 Task: Search one way flight ticket for 2 adults, 2 children, 2 infants in seat in first from Kenai: Kenai Municipal Airport to South Bend: South Bend International Airport on 8-6-2023. Choice of flights is Spirit. Number of bags: 1 checked bag. Price is upto 81000. Outbound departure time preference is 7:30.
Action: Mouse moved to (307, 130)
Screenshot: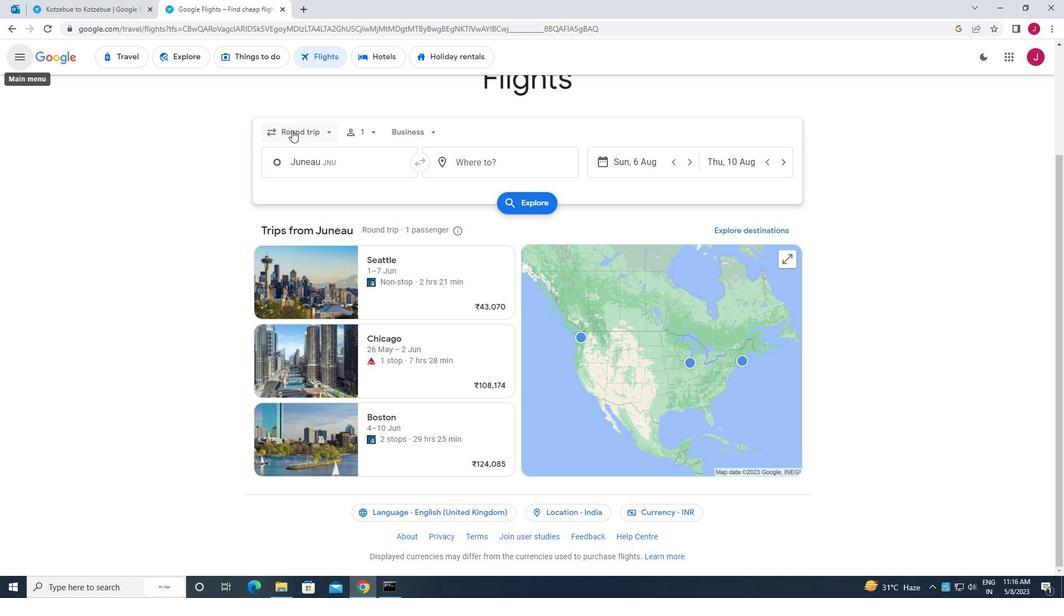 
Action: Mouse pressed left at (307, 130)
Screenshot: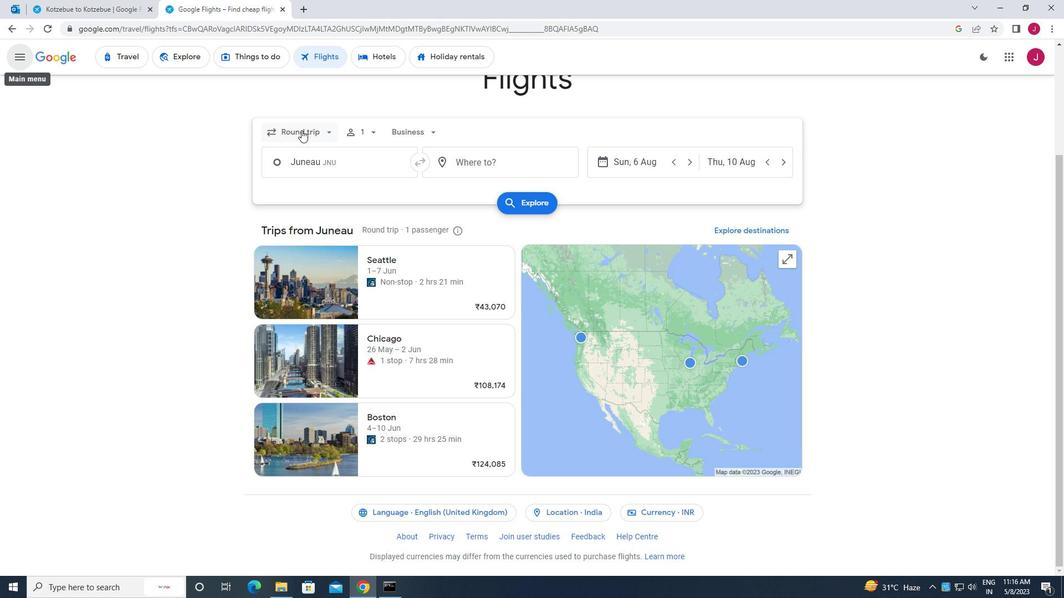 
Action: Mouse moved to (321, 180)
Screenshot: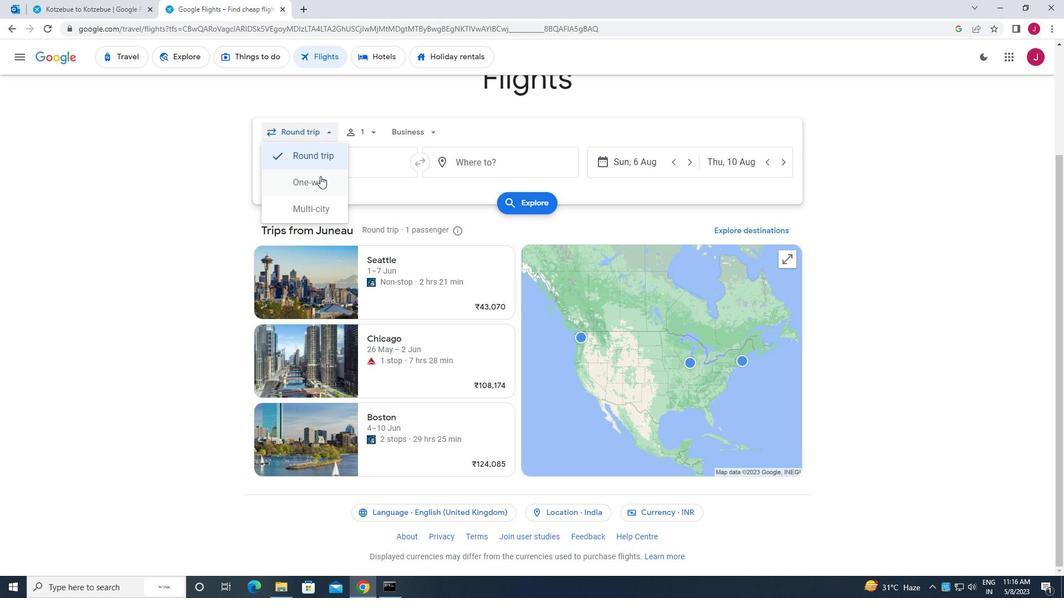 
Action: Mouse pressed left at (321, 180)
Screenshot: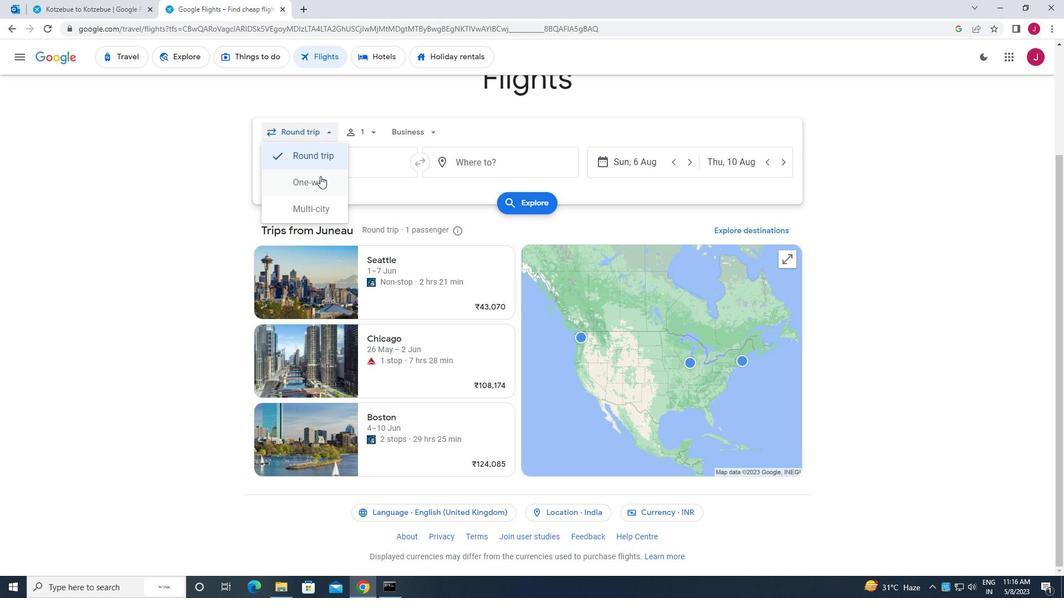 
Action: Mouse moved to (370, 129)
Screenshot: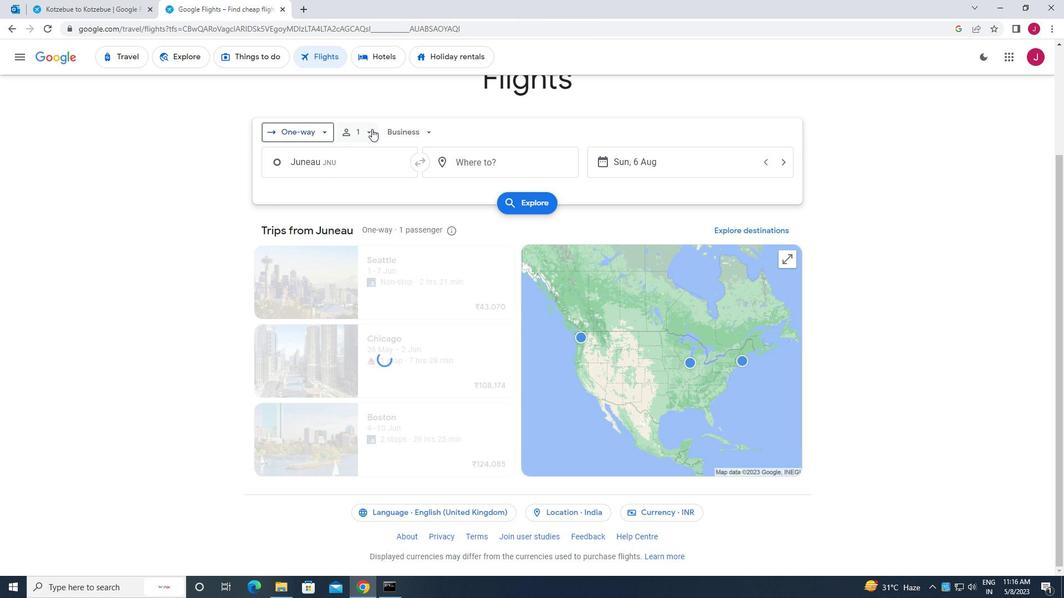 
Action: Mouse pressed left at (370, 129)
Screenshot: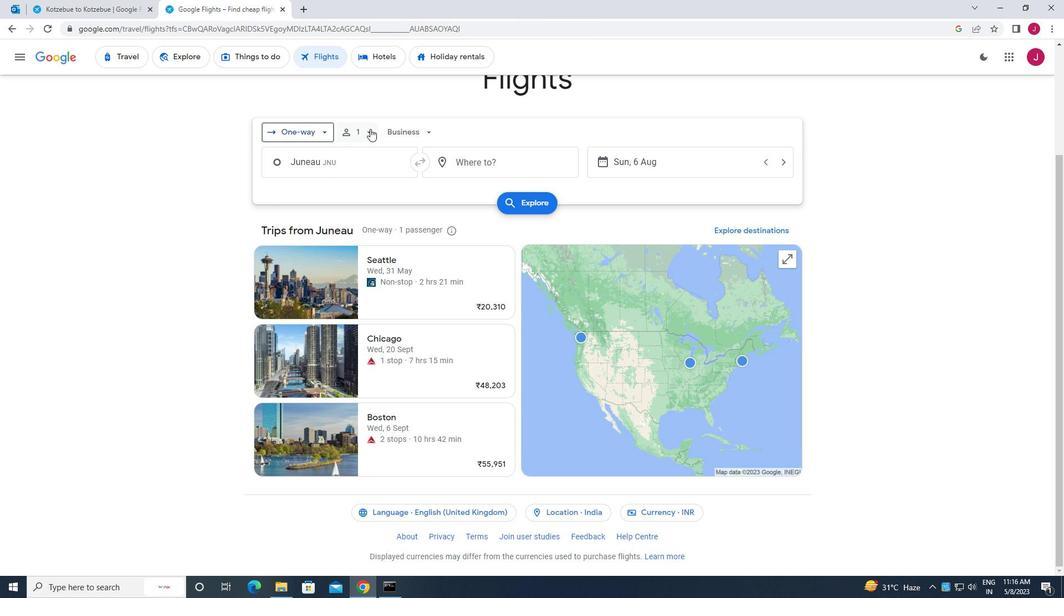 
Action: Mouse moved to (457, 159)
Screenshot: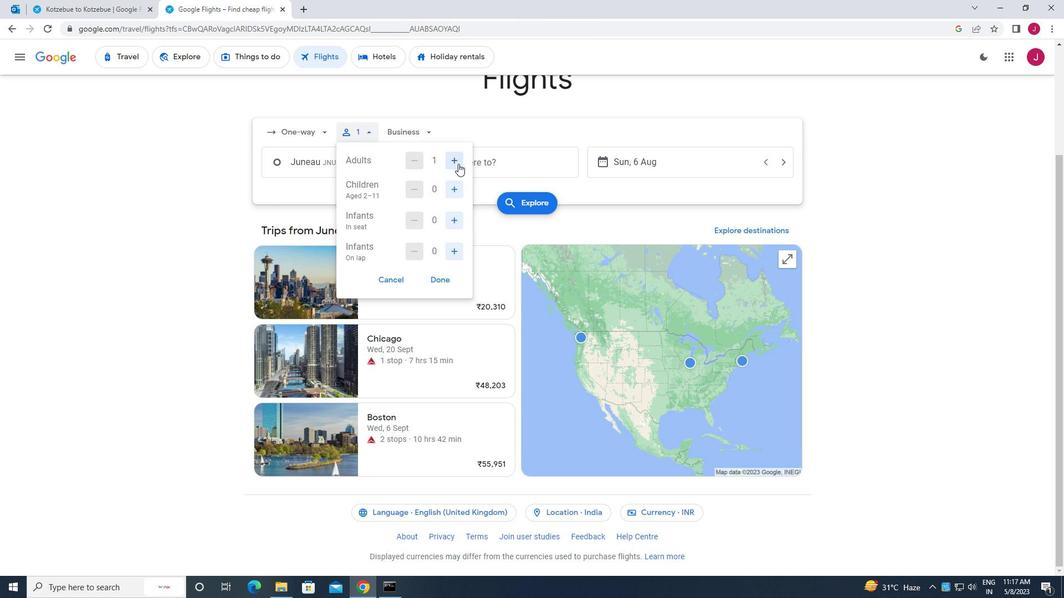 
Action: Mouse pressed left at (457, 159)
Screenshot: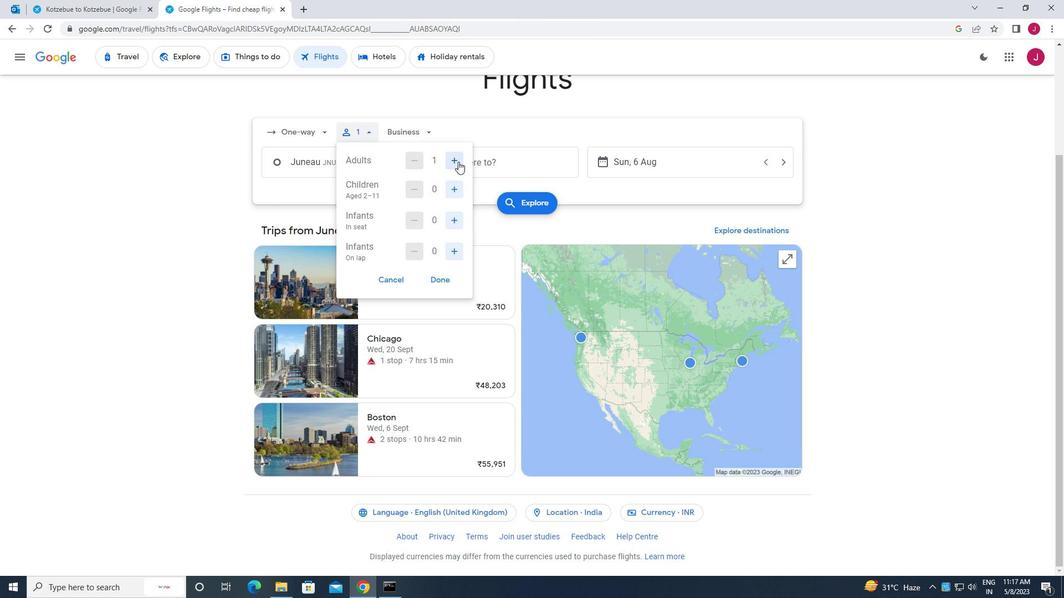 
Action: Mouse moved to (457, 190)
Screenshot: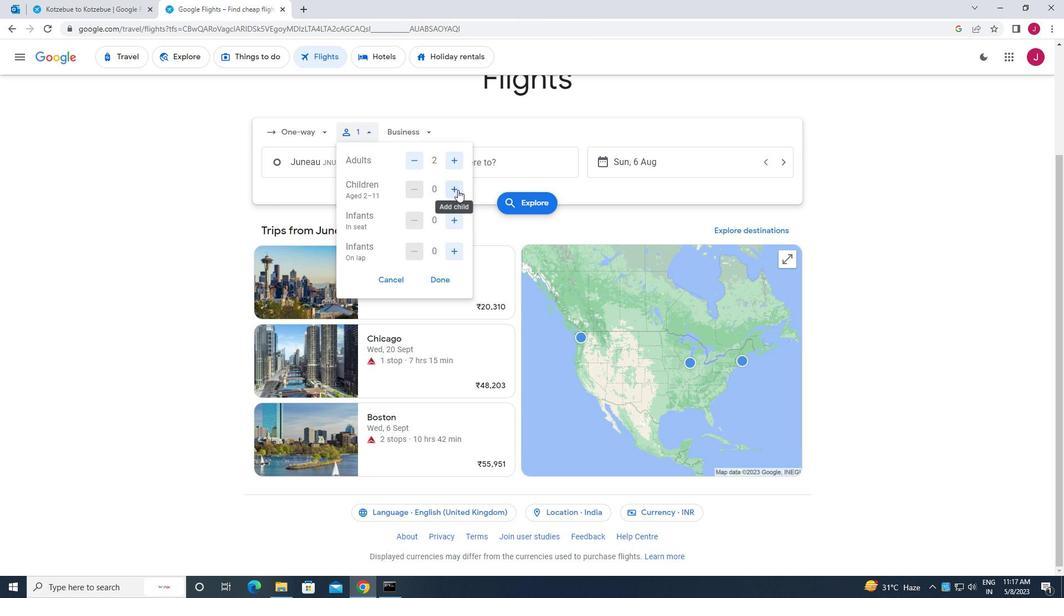 
Action: Mouse pressed left at (457, 190)
Screenshot: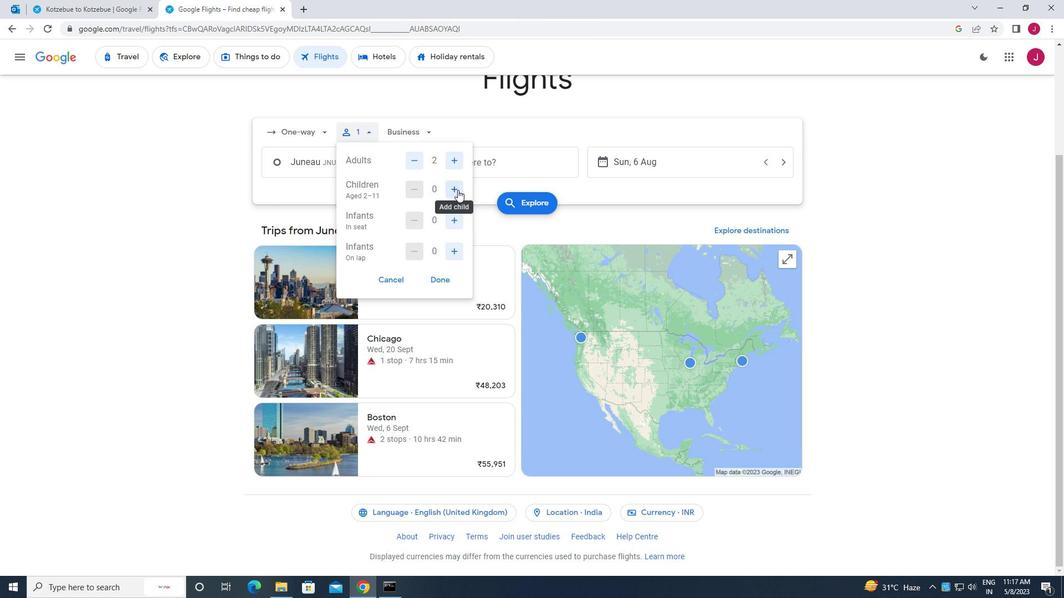 
Action: Mouse pressed left at (457, 190)
Screenshot: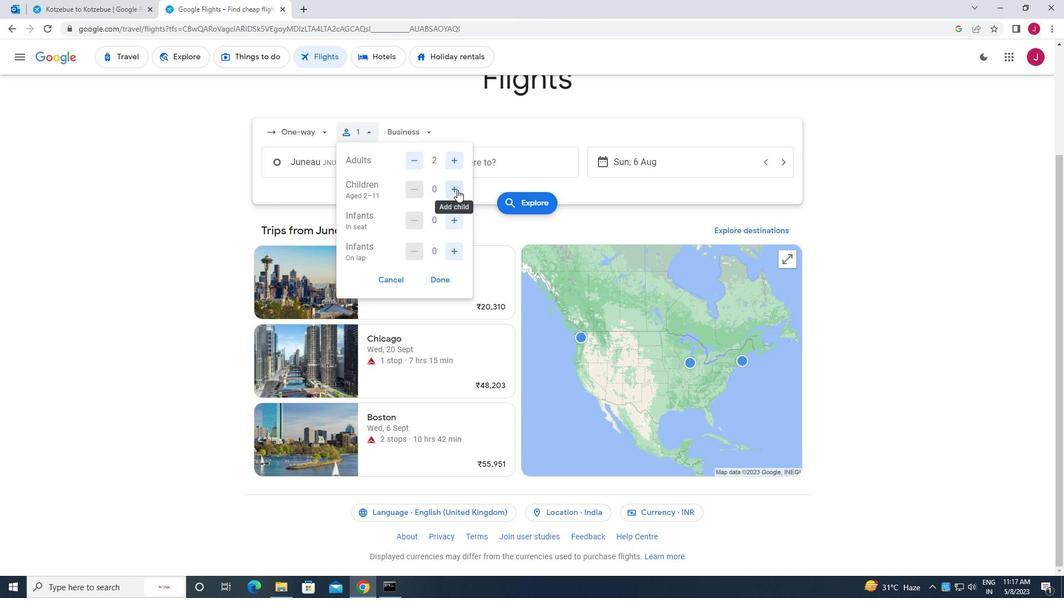 
Action: Mouse moved to (454, 220)
Screenshot: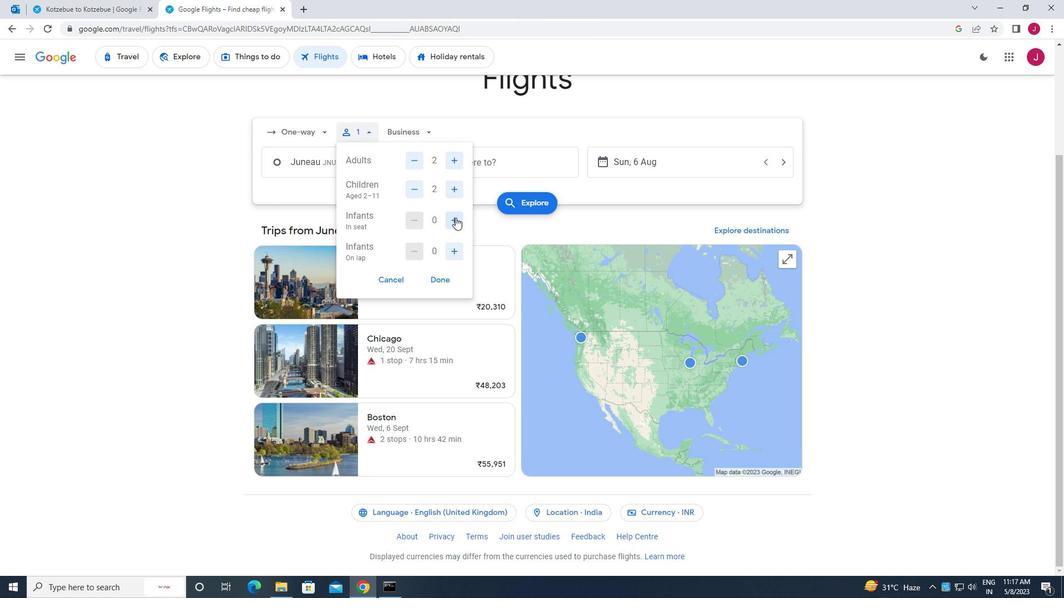
Action: Mouse pressed left at (454, 220)
Screenshot: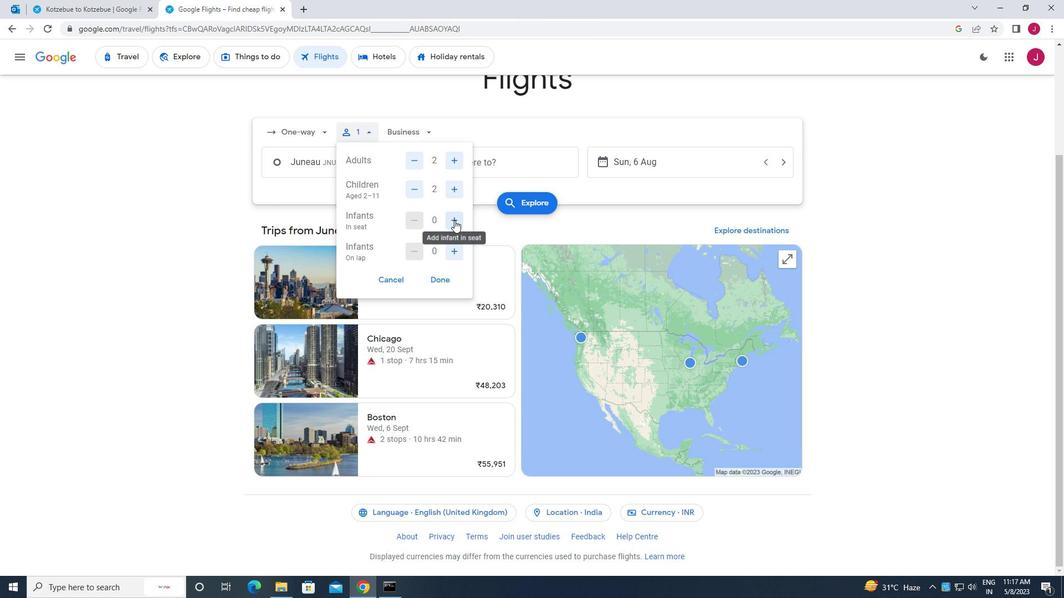 
Action: Mouse pressed left at (454, 220)
Screenshot: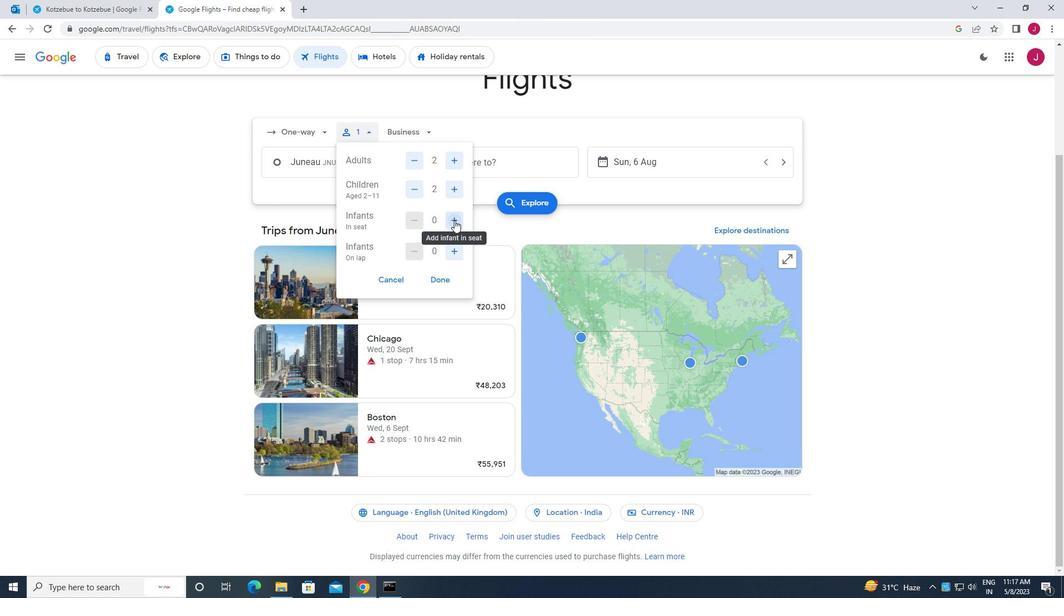 
Action: Mouse moved to (441, 276)
Screenshot: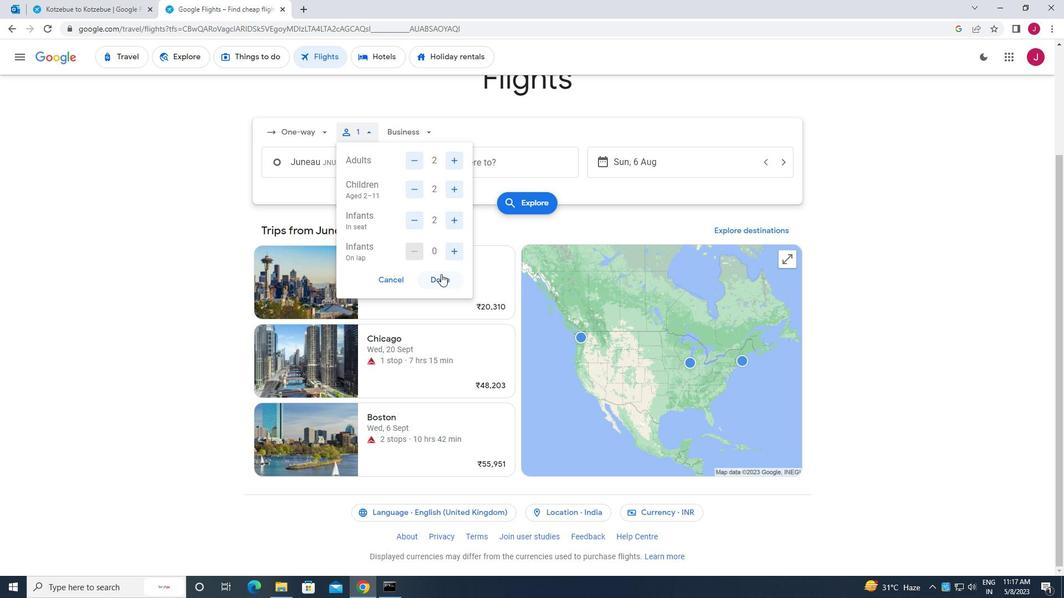 
Action: Mouse pressed left at (441, 276)
Screenshot: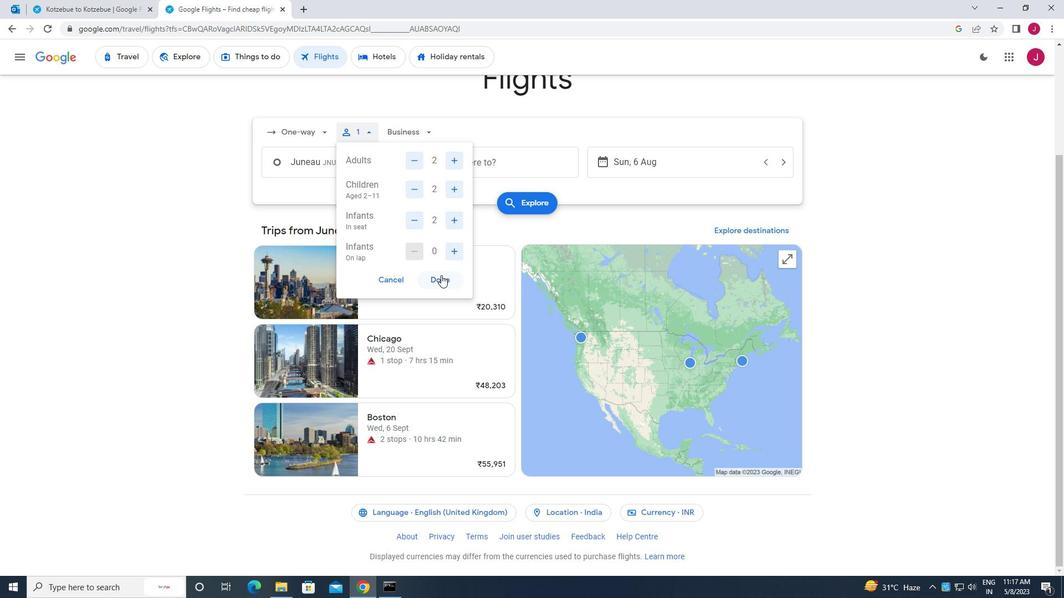 
Action: Mouse moved to (425, 131)
Screenshot: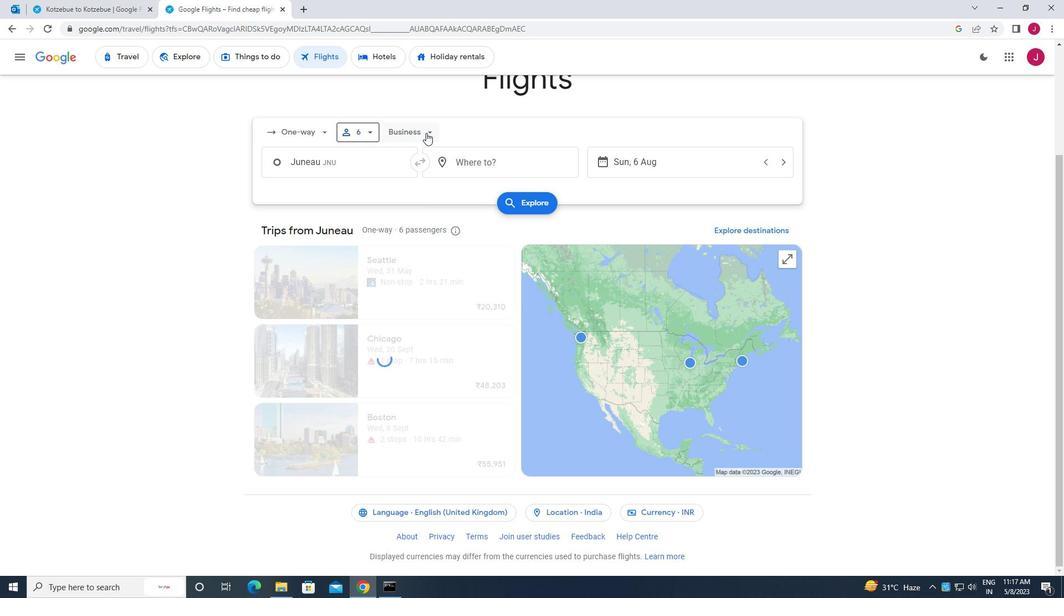 
Action: Mouse pressed left at (425, 131)
Screenshot: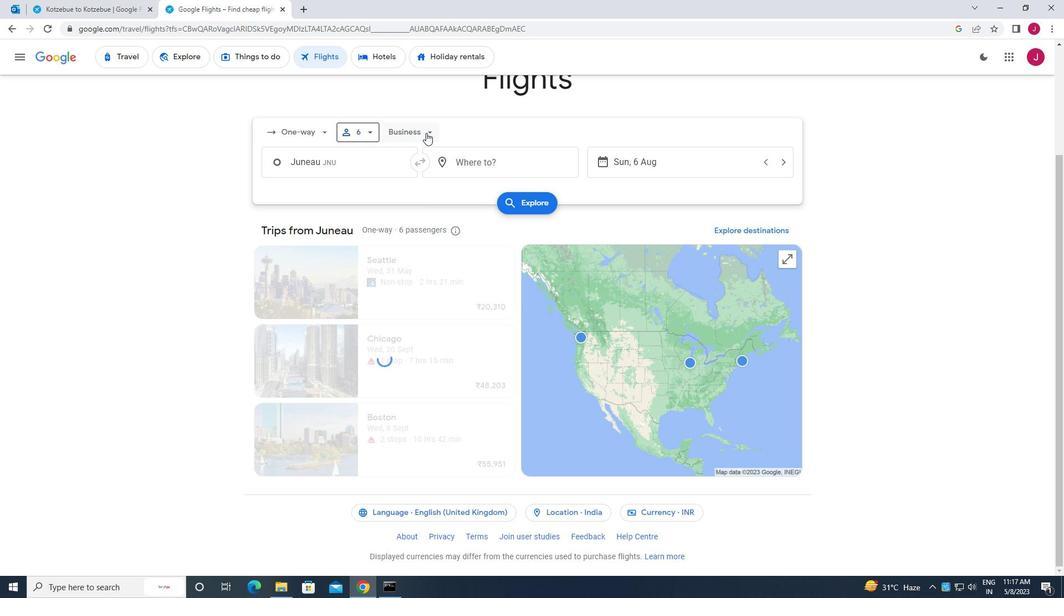 
Action: Mouse moved to (431, 233)
Screenshot: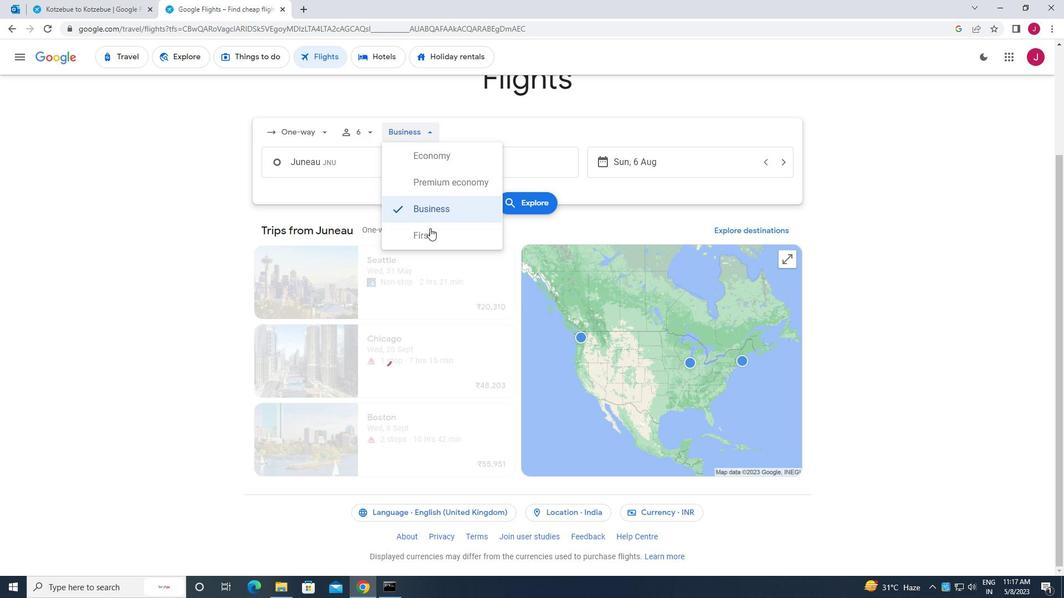 
Action: Mouse pressed left at (431, 233)
Screenshot: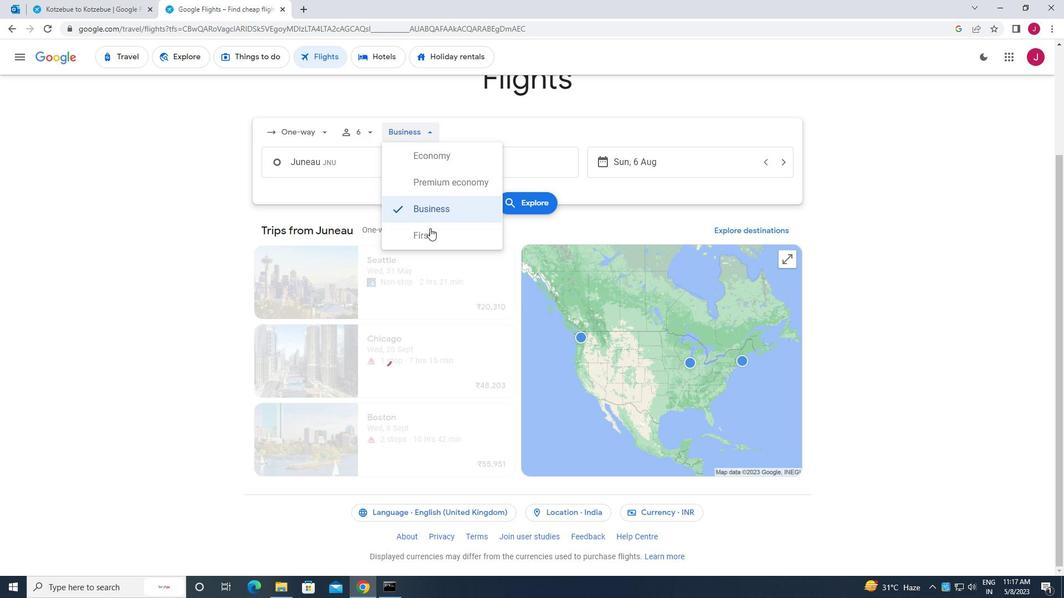 
Action: Mouse moved to (362, 168)
Screenshot: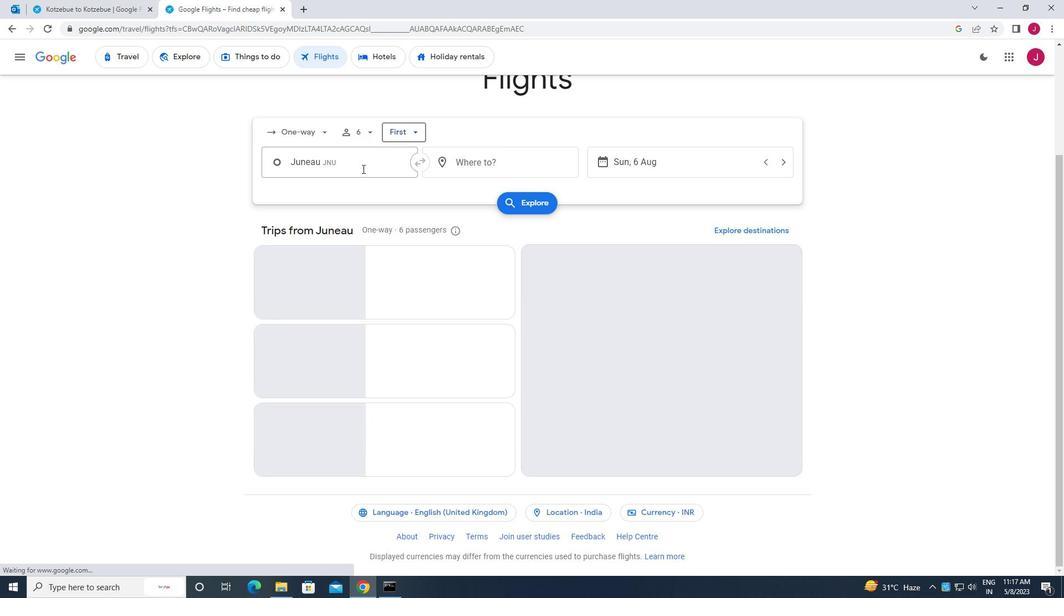 
Action: Mouse pressed left at (362, 168)
Screenshot: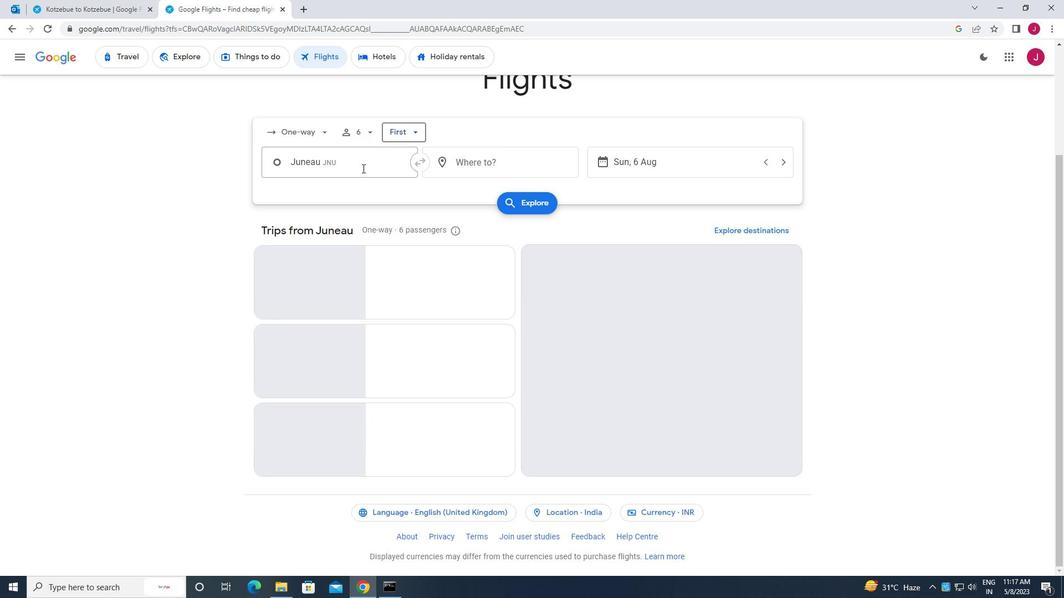 
Action: Mouse moved to (474, 580)
Screenshot: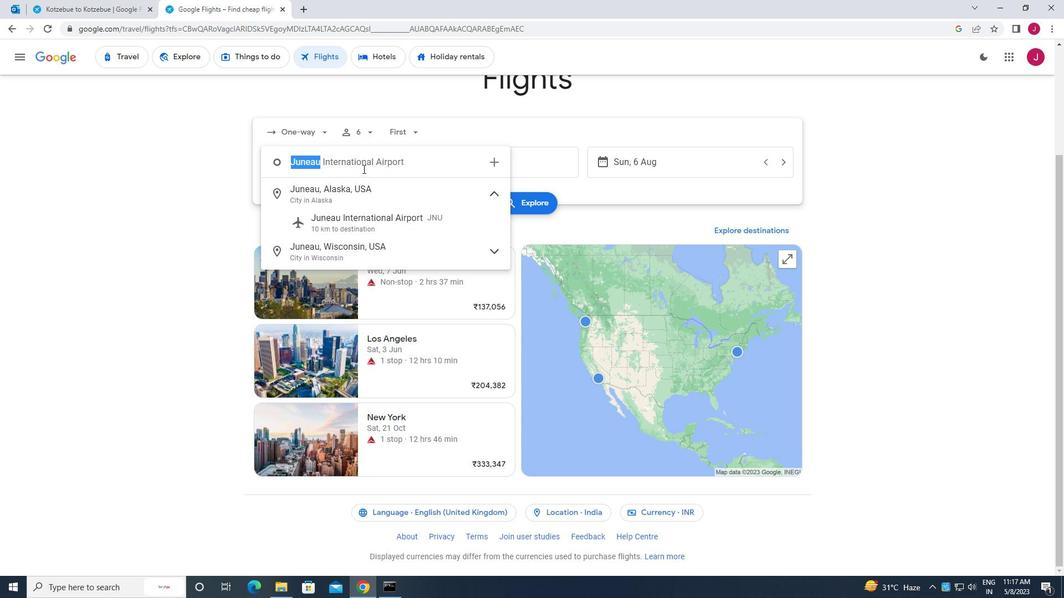 
Action: Key pressed kenai
Screenshot: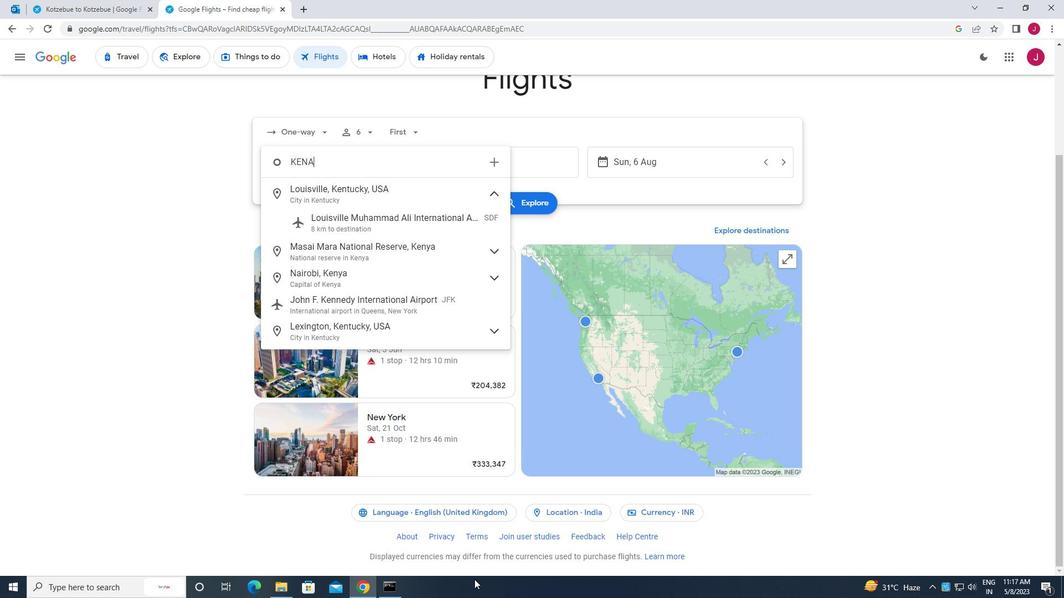 
Action: Mouse moved to (400, 255)
Screenshot: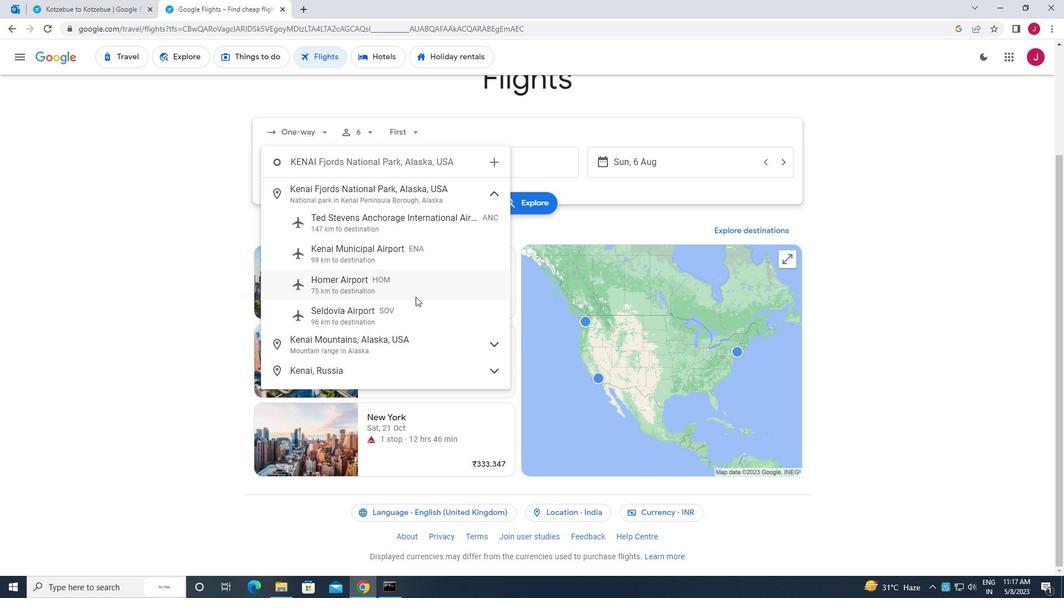 
Action: Mouse pressed left at (400, 255)
Screenshot: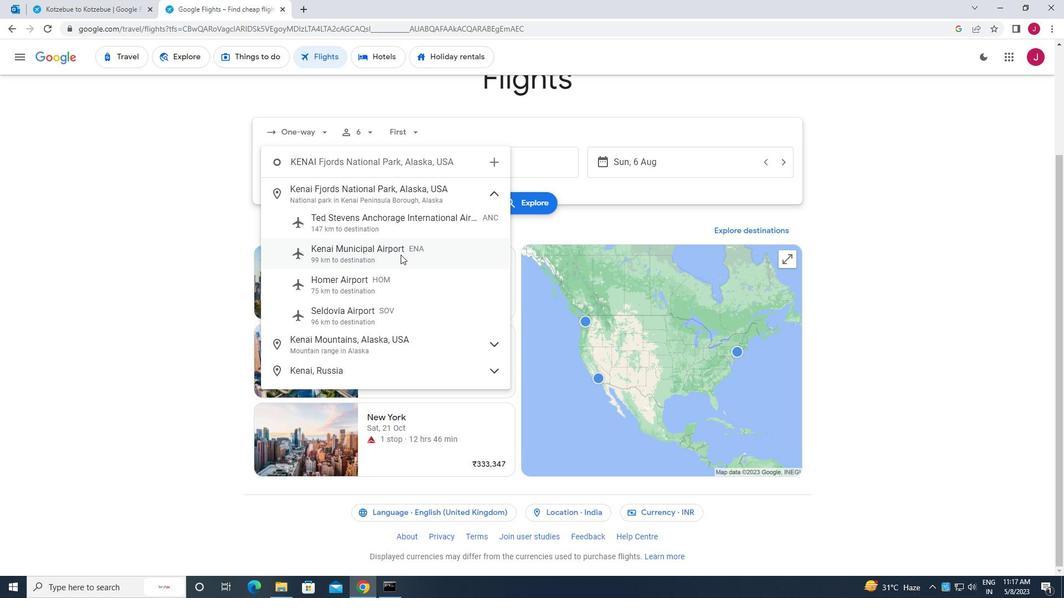 
Action: Mouse moved to (516, 159)
Screenshot: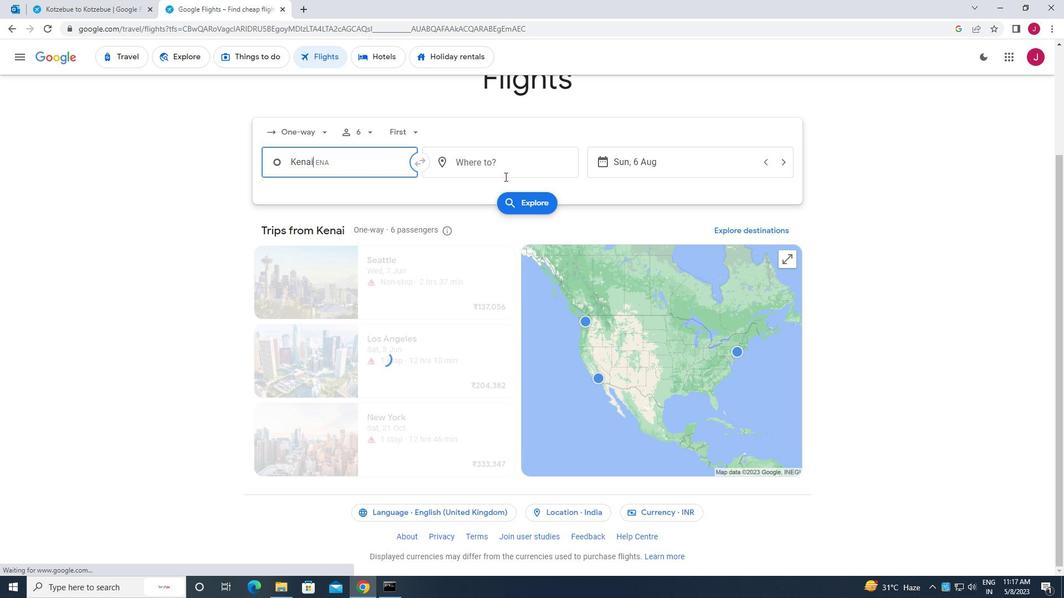 
Action: Mouse pressed left at (516, 159)
Screenshot: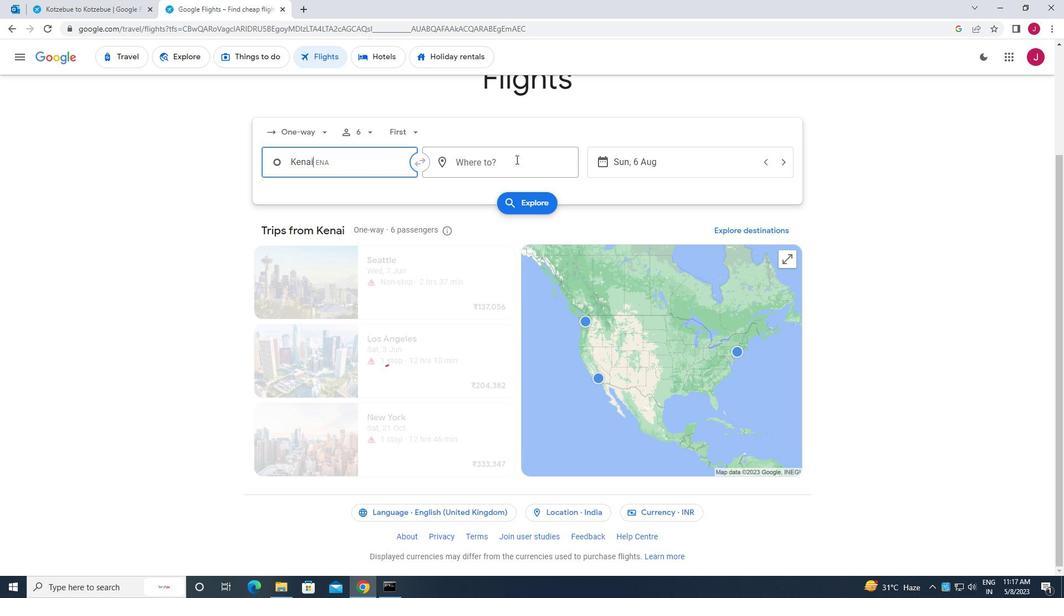 
Action: Mouse moved to (510, 161)
Screenshot: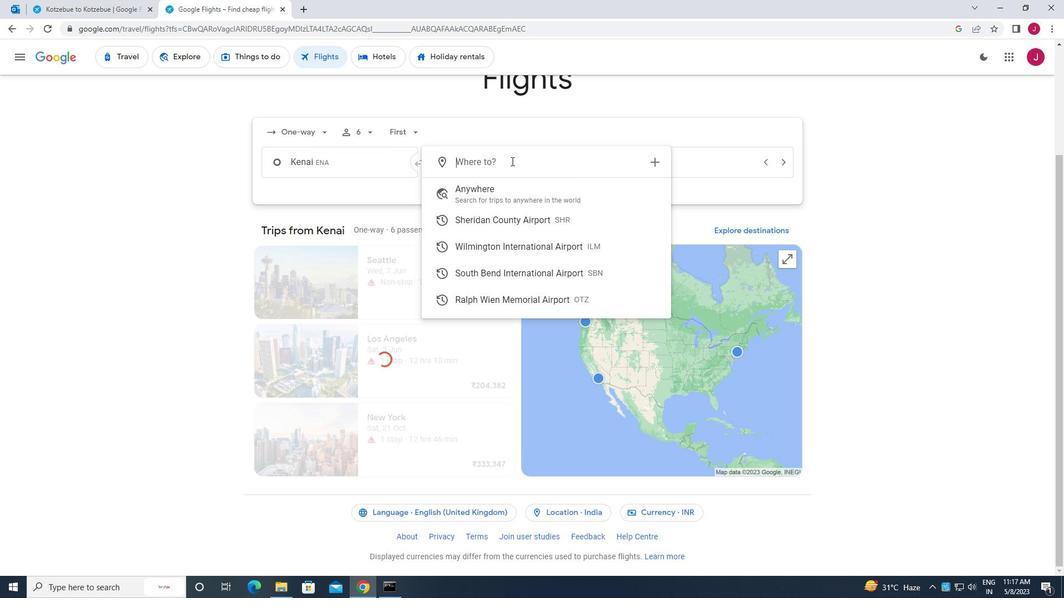 
Action: Key pressed south<Key.space>bend
Screenshot: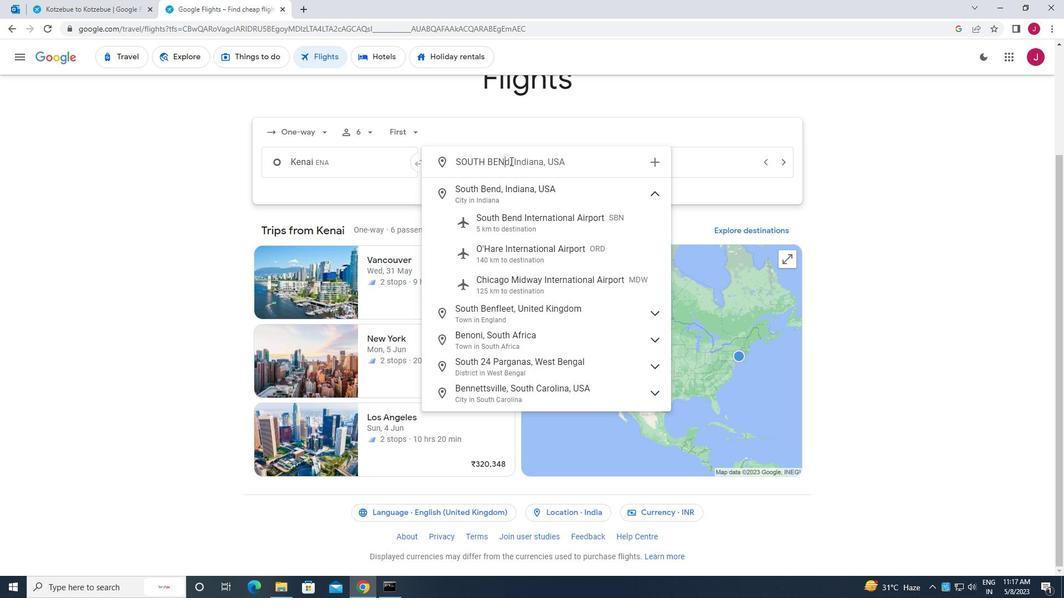 
Action: Mouse moved to (553, 220)
Screenshot: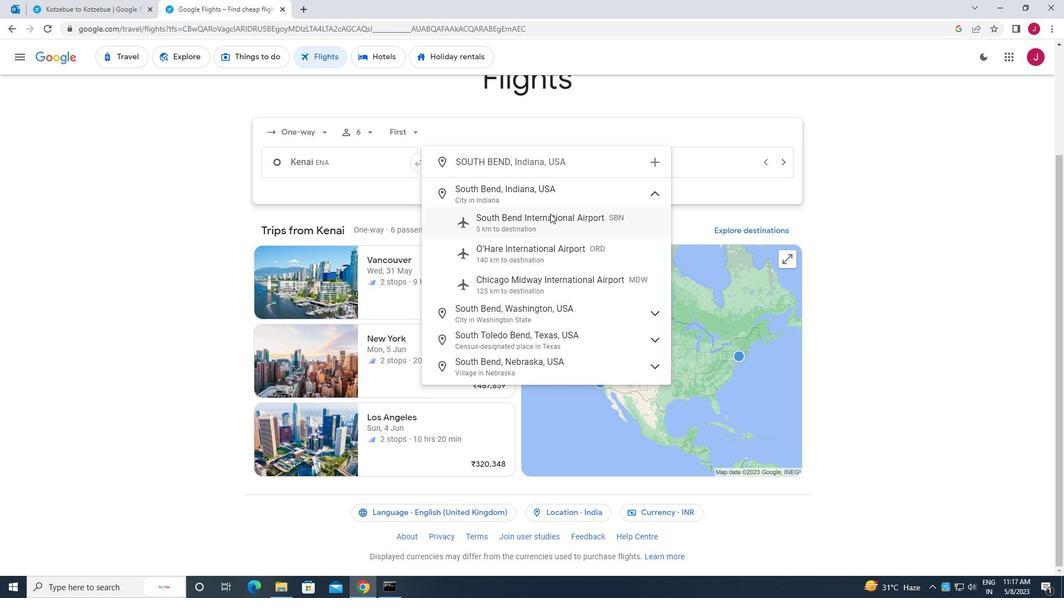 
Action: Mouse pressed left at (553, 220)
Screenshot: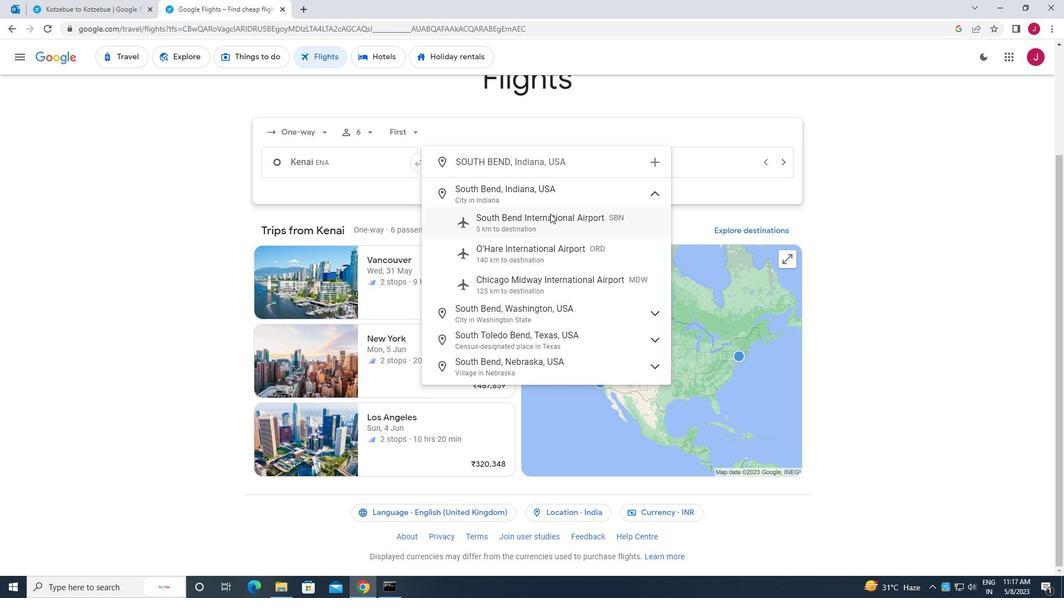 
Action: Mouse moved to (663, 161)
Screenshot: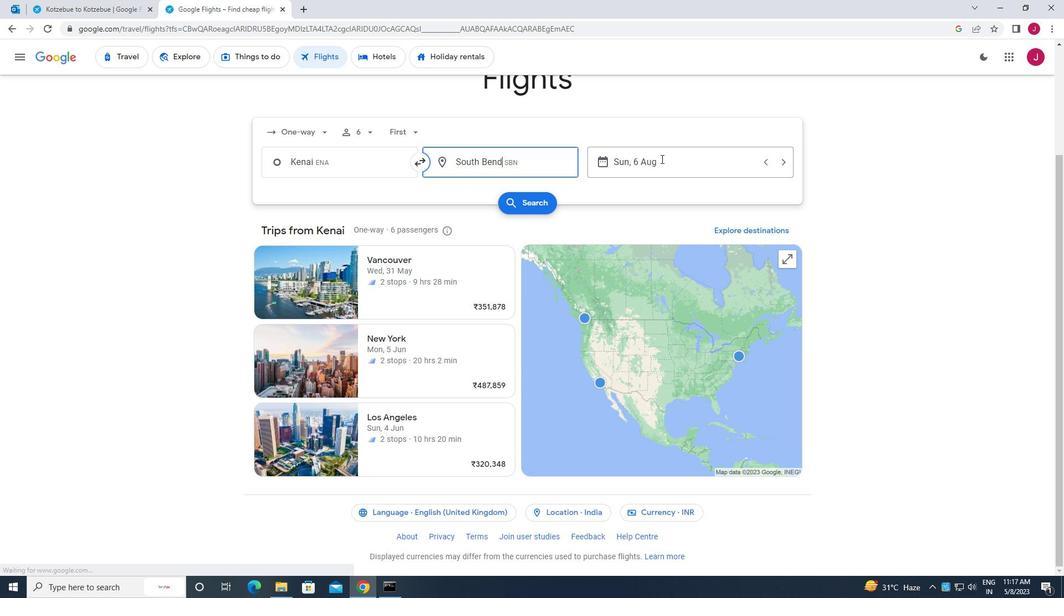 
Action: Mouse pressed left at (663, 161)
Screenshot: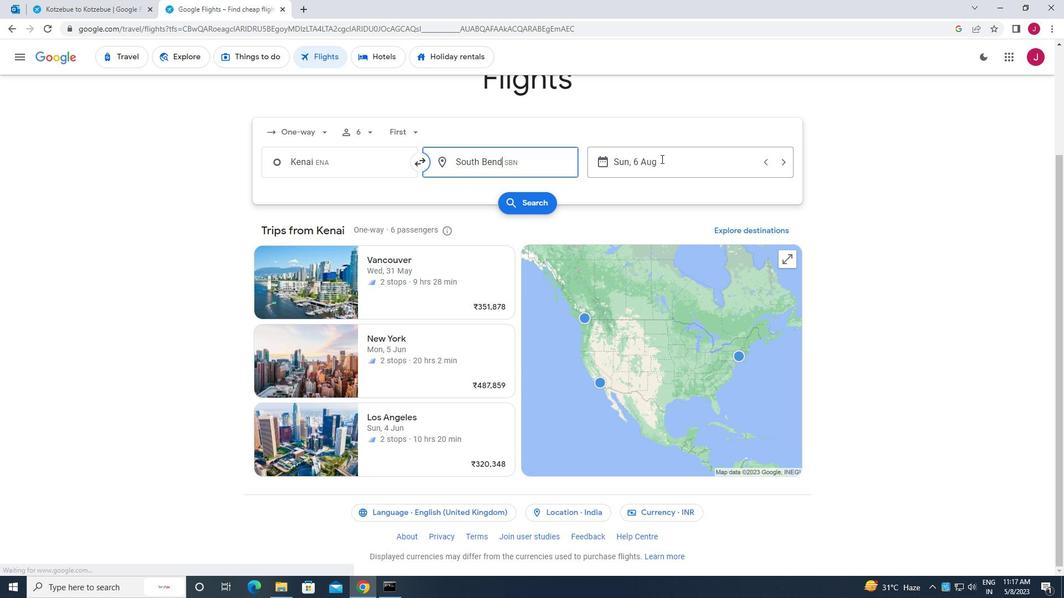 
Action: Mouse moved to (405, 284)
Screenshot: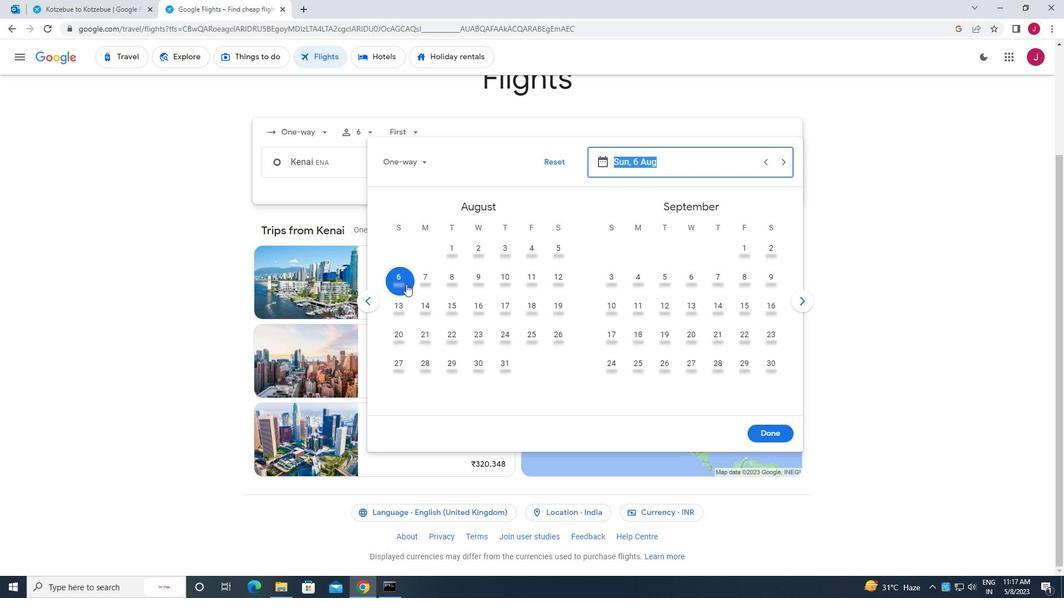 
Action: Mouse pressed left at (405, 284)
Screenshot: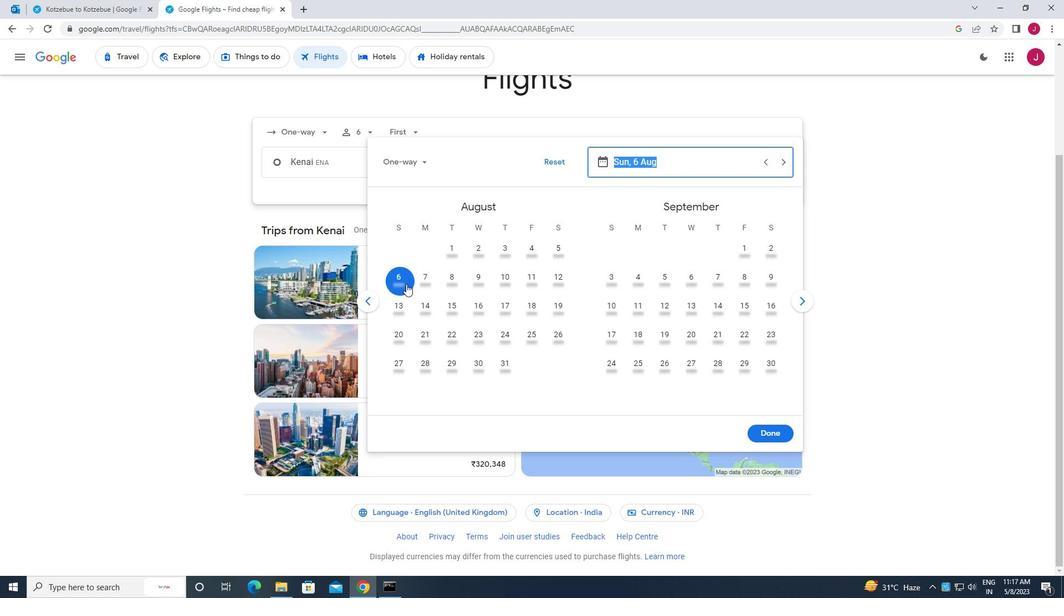 
Action: Mouse moved to (771, 431)
Screenshot: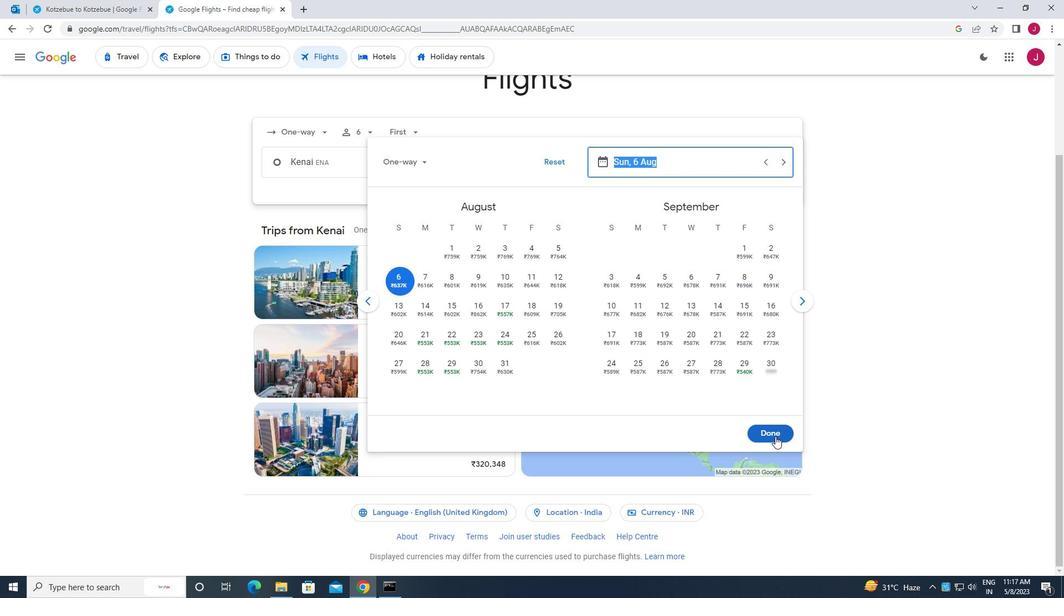 
Action: Mouse pressed left at (771, 431)
Screenshot: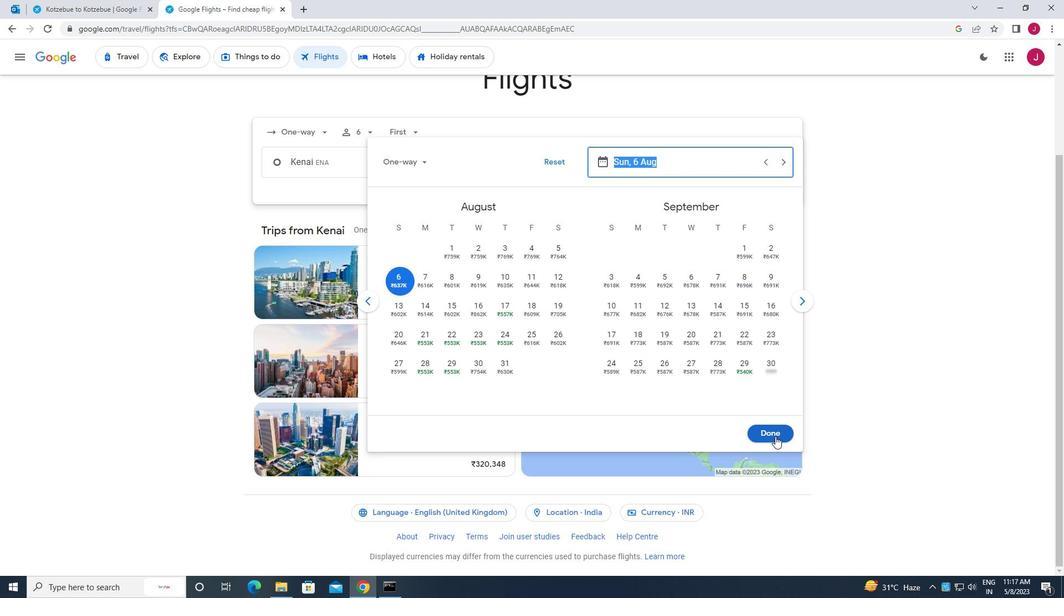 
Action: Mouse moved to (534, 200)
Screenshot: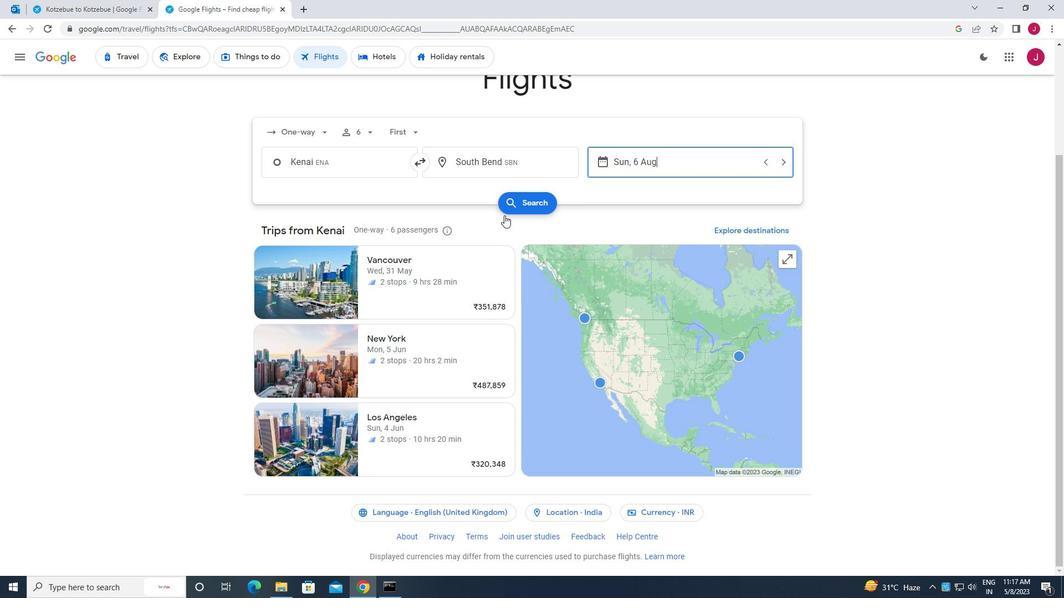 
Action: Mouse pressed left at (534, 200)
Screenshot: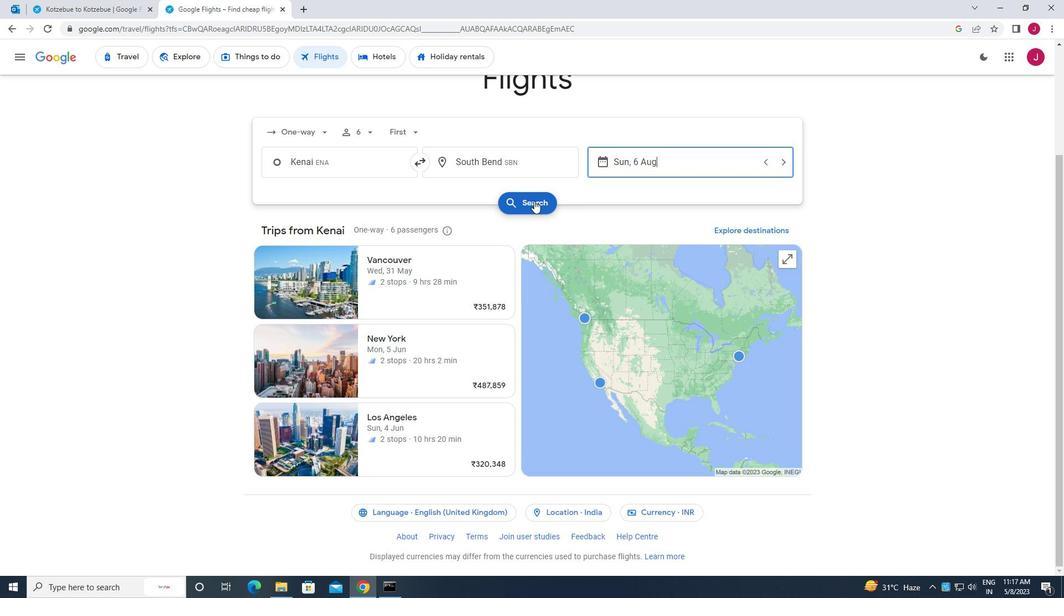 
Action: Mouse moved to (292, 155)
Screenshot: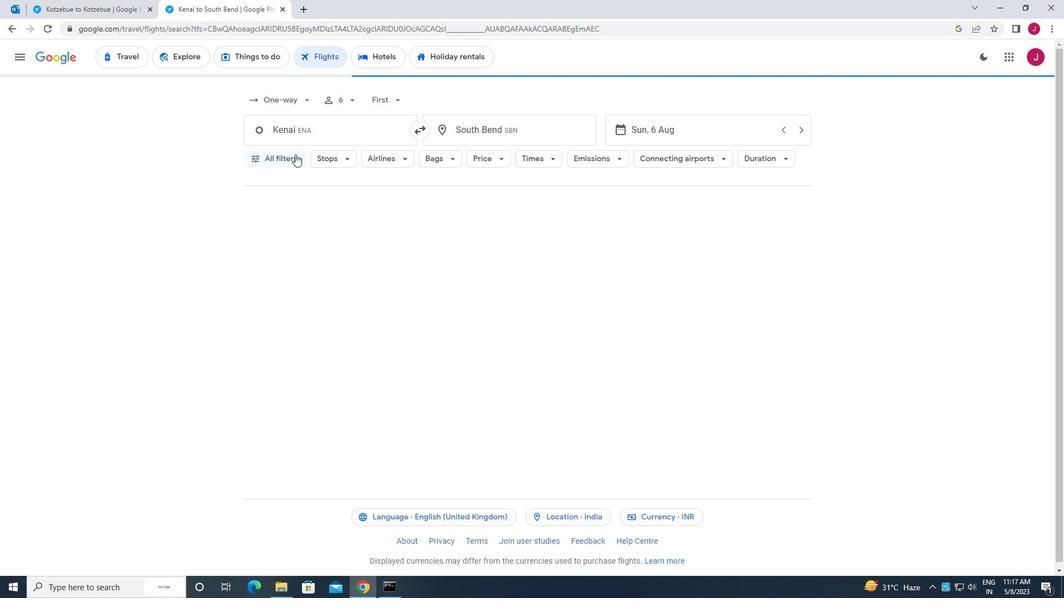 
Action: Mouse pressed left at (292, 155)
Screenshot: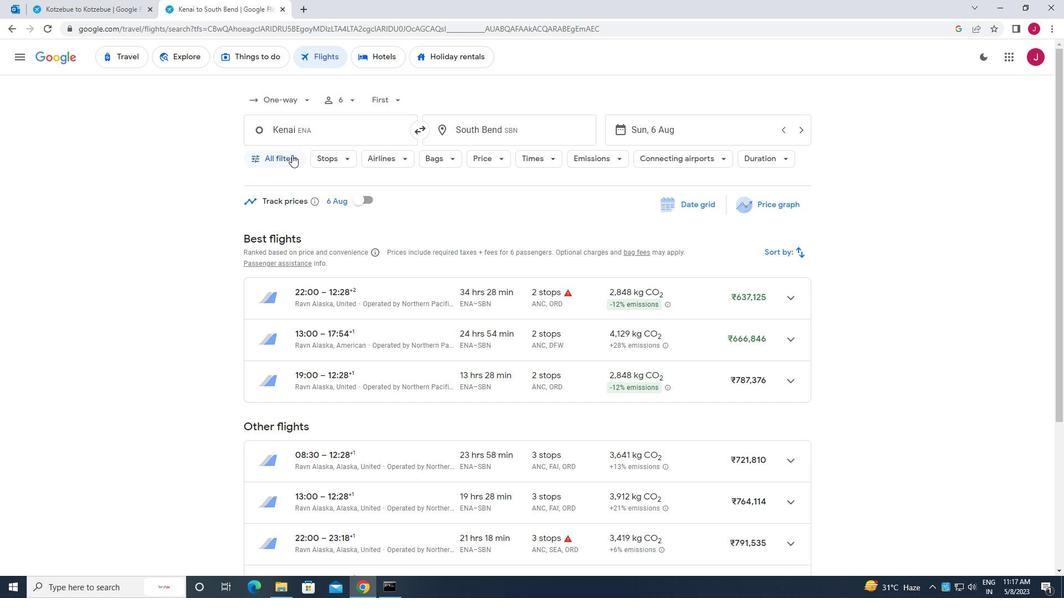 
Action: Mouse moved to (342, 224)
Screenshot: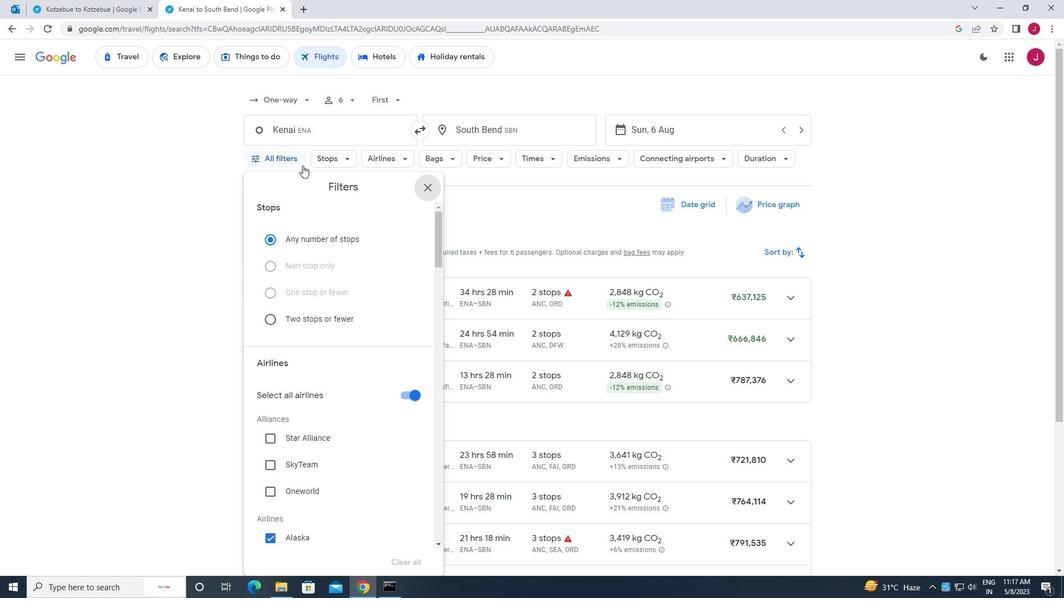 
Action: Mouse scrolled (342, 223) with delta (0, 0)
Screenshot: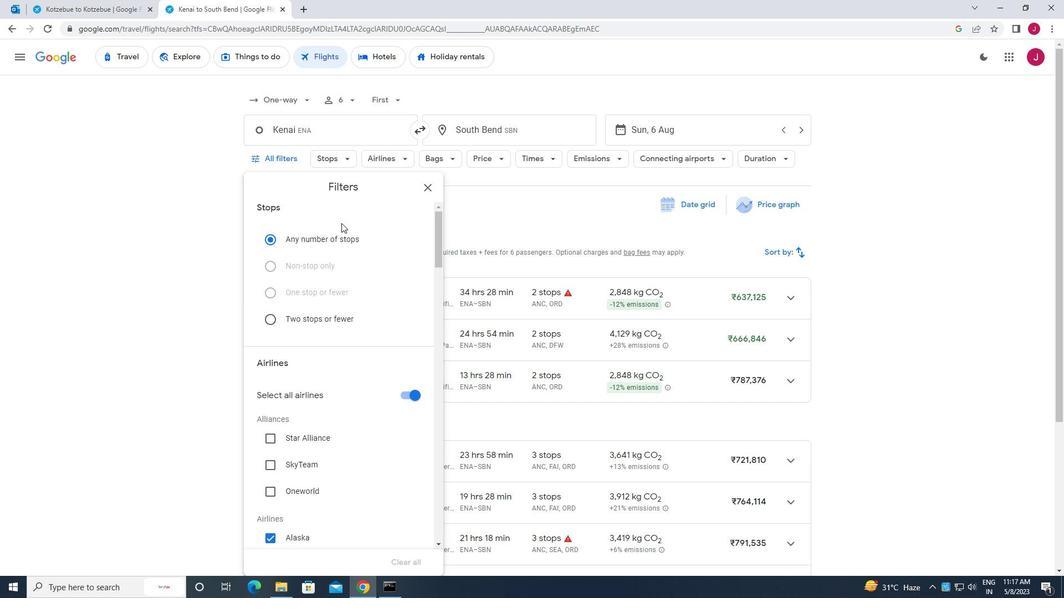 
Action: Mouse scrolled (342, 223) with delta (0, 0)
Screenshot: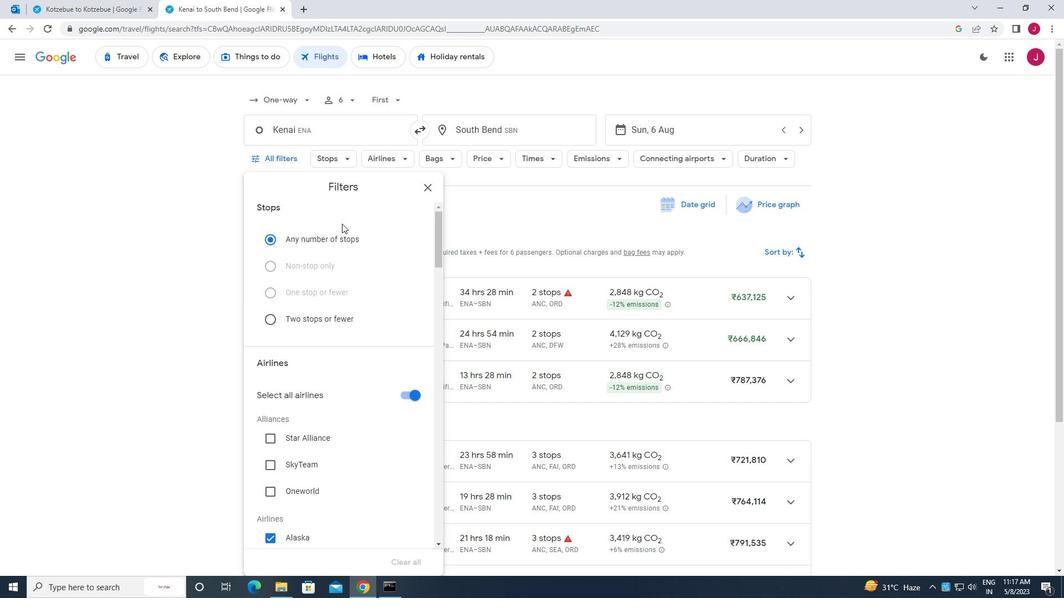 
Action: Mouse scrolled (342, 223) with delta (0, 0)
Screenshot: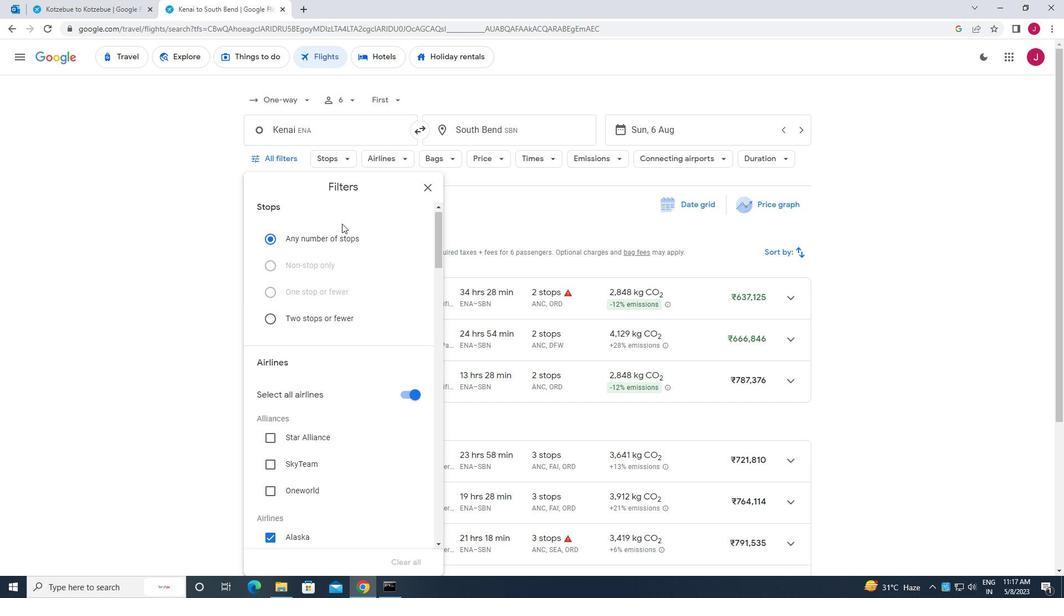 
Action: Mouse moved to (408, 230)
Screenshot: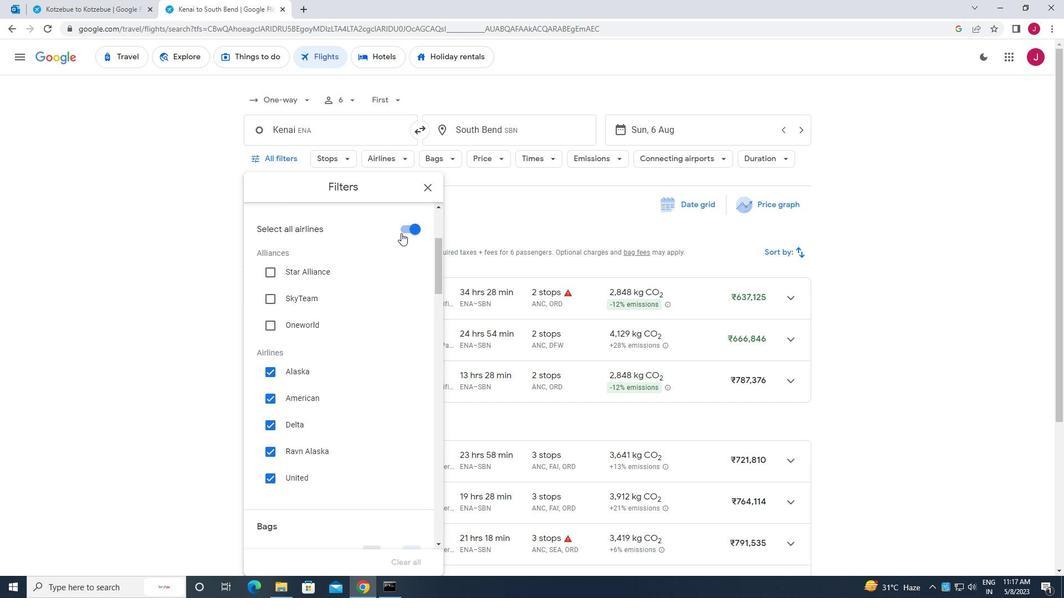 
Action: Mouse pressed left at (408, 230)
Screenshot: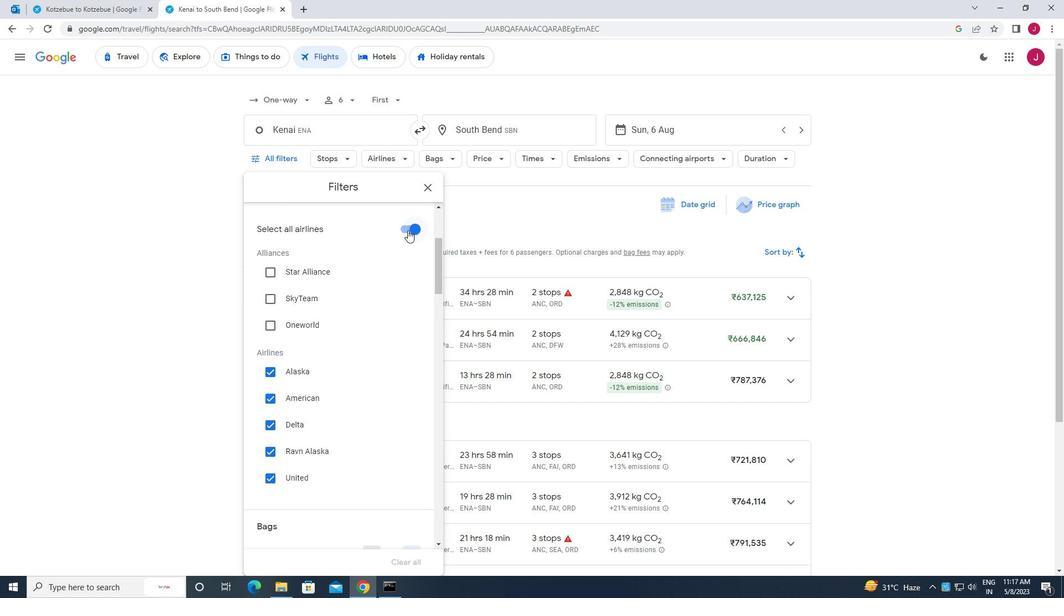 
Action: Mouse moved to (316, 311)
Screenshot: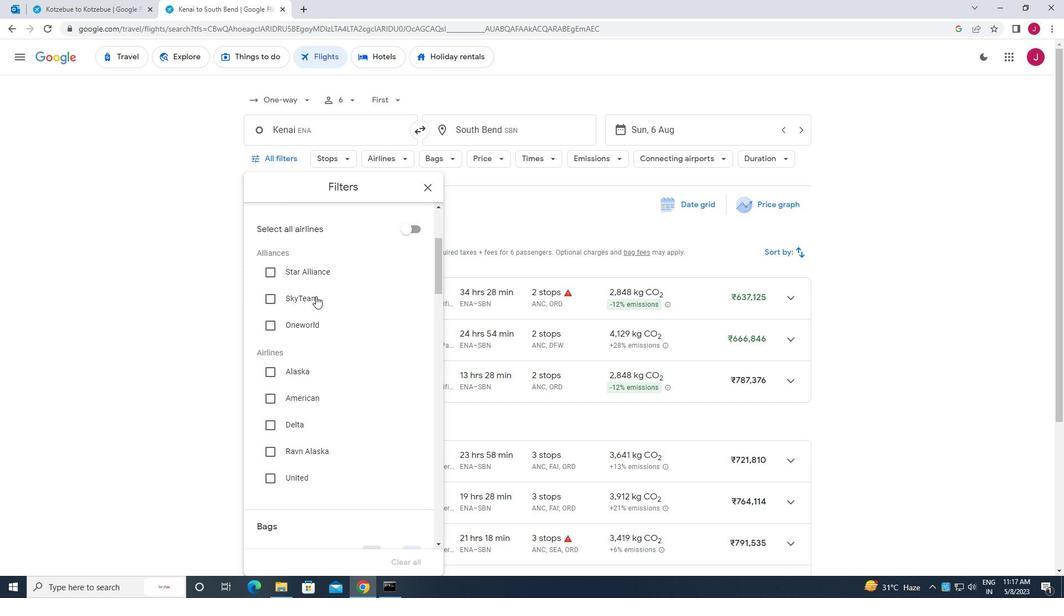 
Action: Mouse scrolled (316, 311) with delta (0, 0)
Screenshot: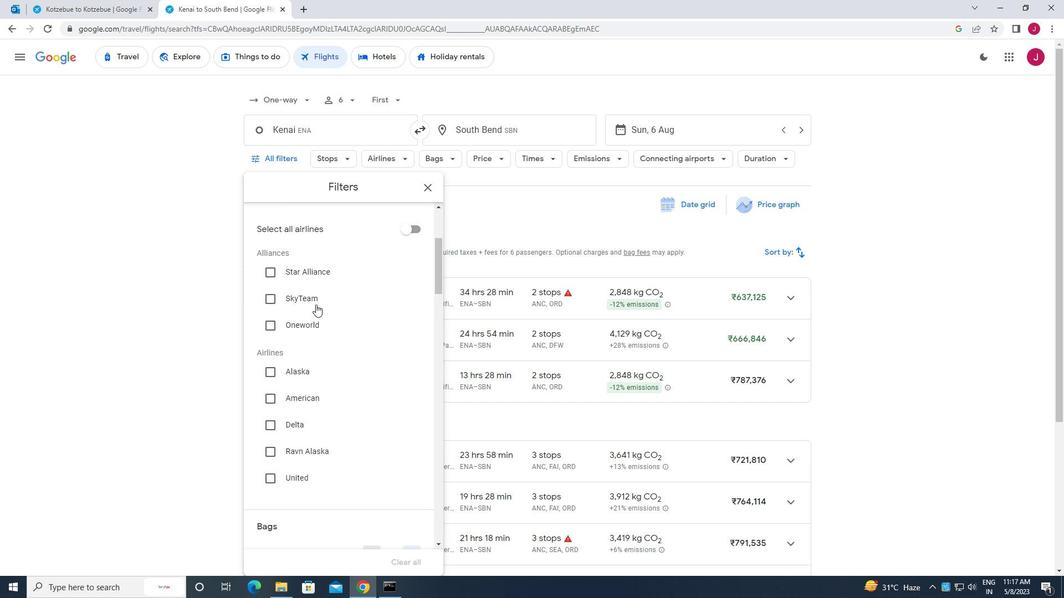 
Action: Mouse moved to (316, 312)
Screenshot: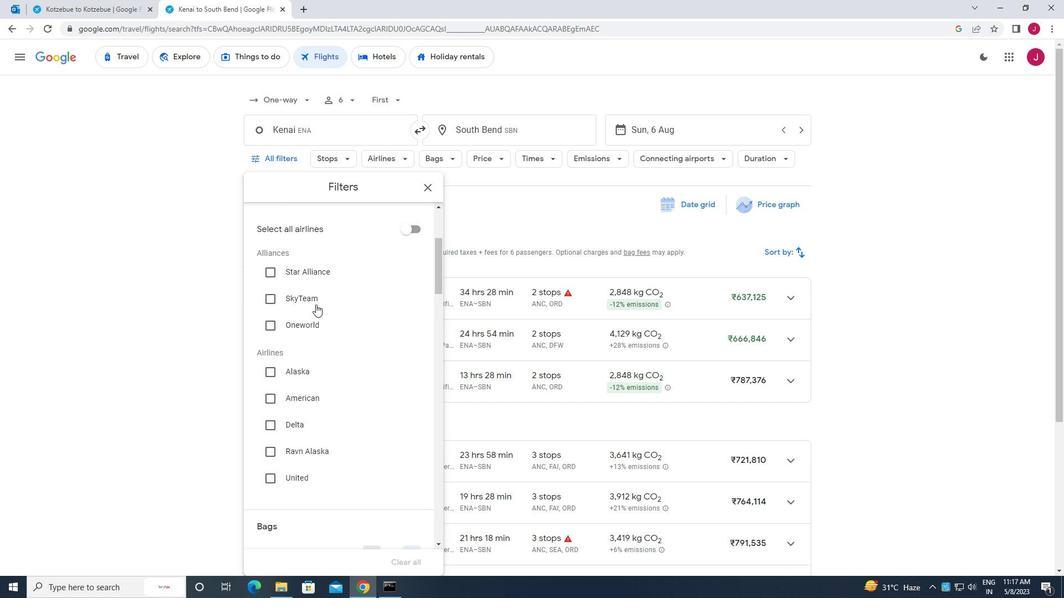 
Action: Mouse scrolled (316, 312) with delta (0, 0)
Screenshot: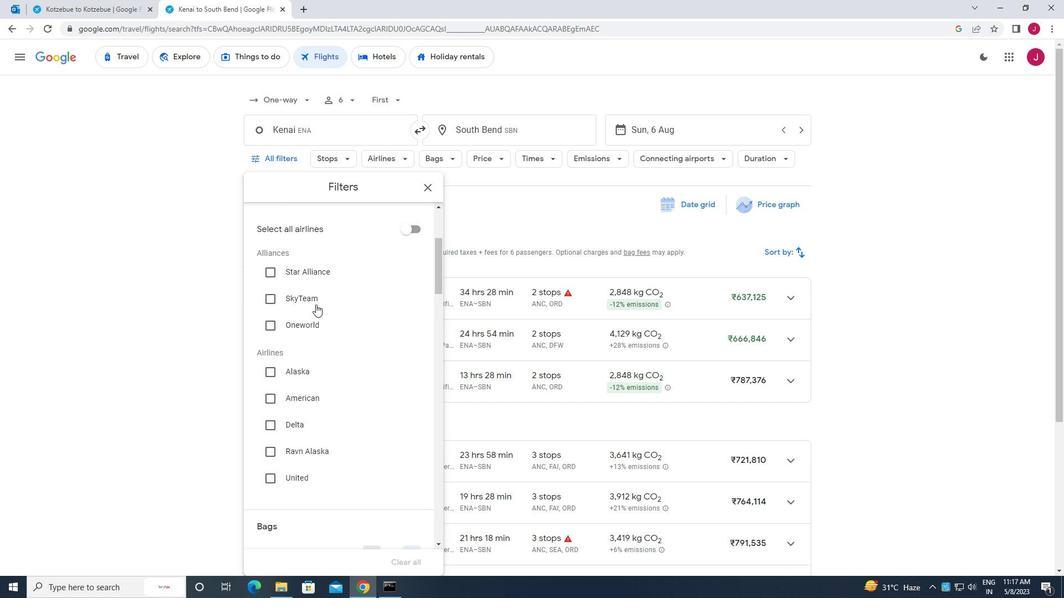 
Action: Mouse scrolled (316, 312) with delta (0, 0)
Screenshot: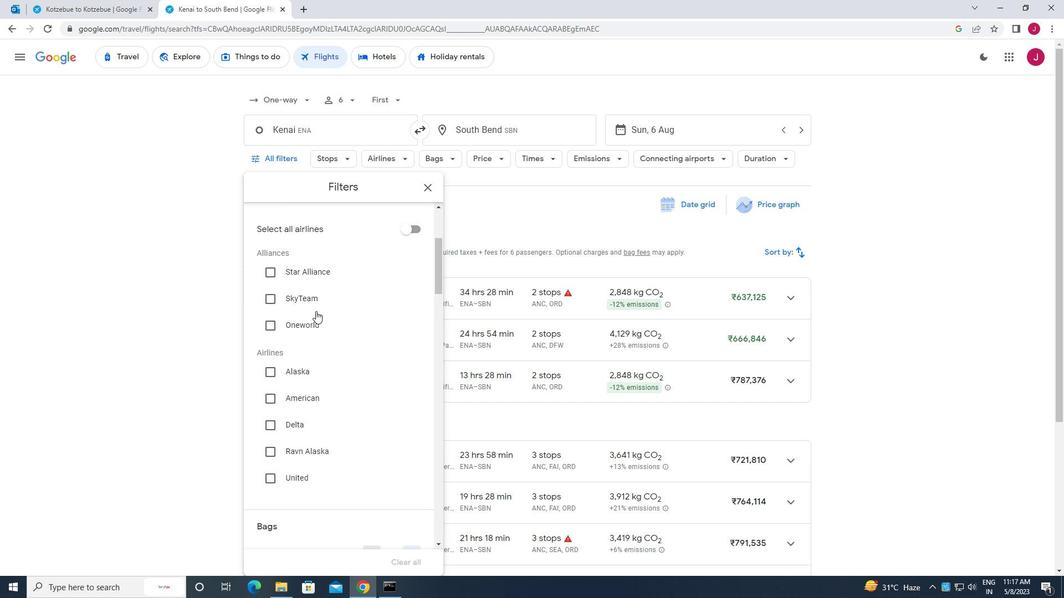 
Action: Mouse scrolled (316, 312) with delta (0, 0)
Screenshot: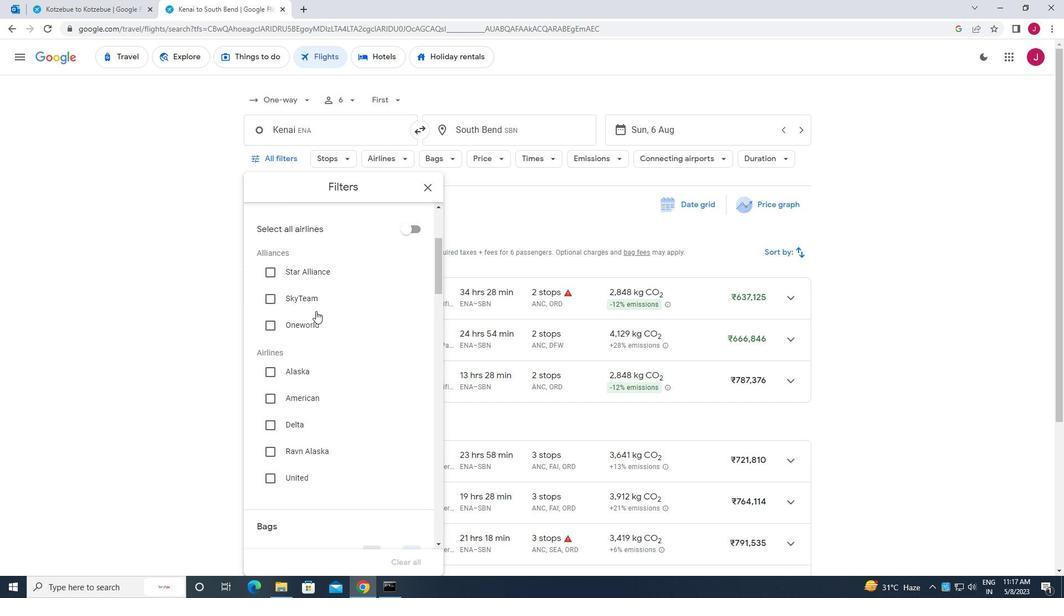 
Action: Mouse scrolled (316, 312) with delta (0, 0)
Screenshot: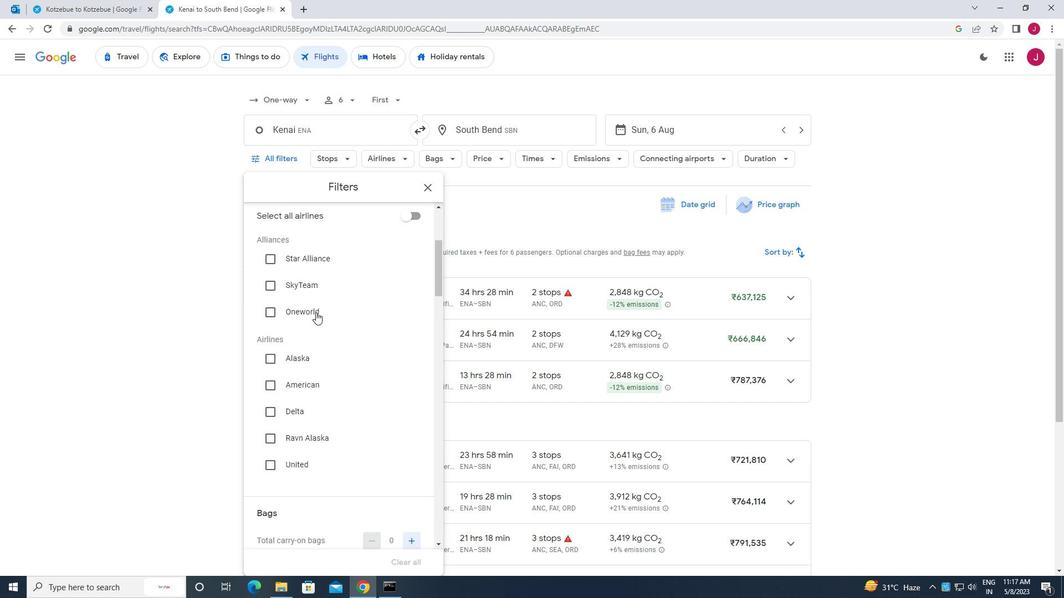 
Action: Mouse scrolled (316, 312) with delta (0, 0)
Screenshot: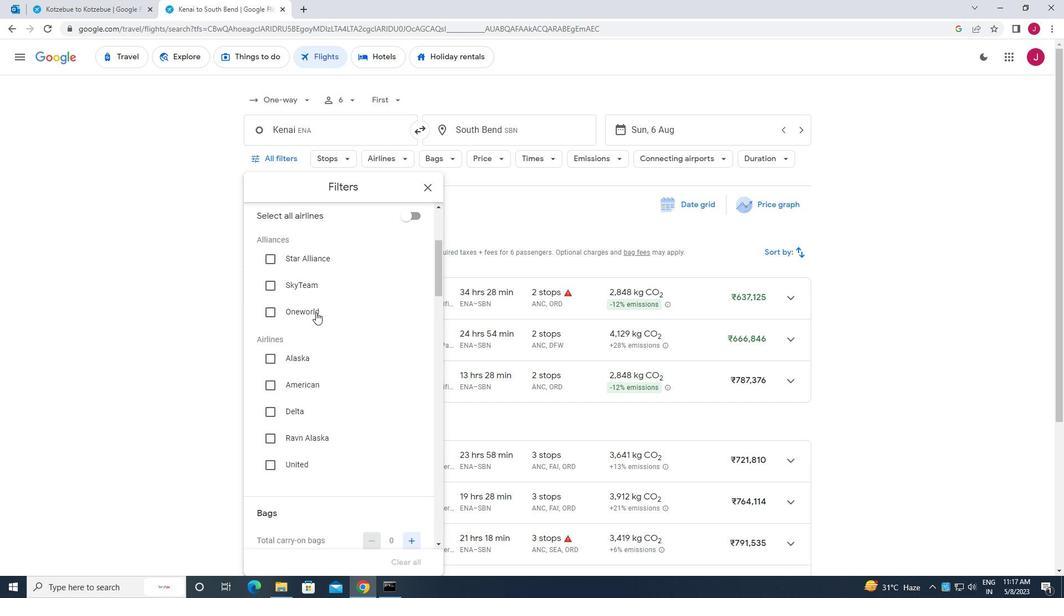 
Action: Mouse moved to (317, 312)
Screenshot: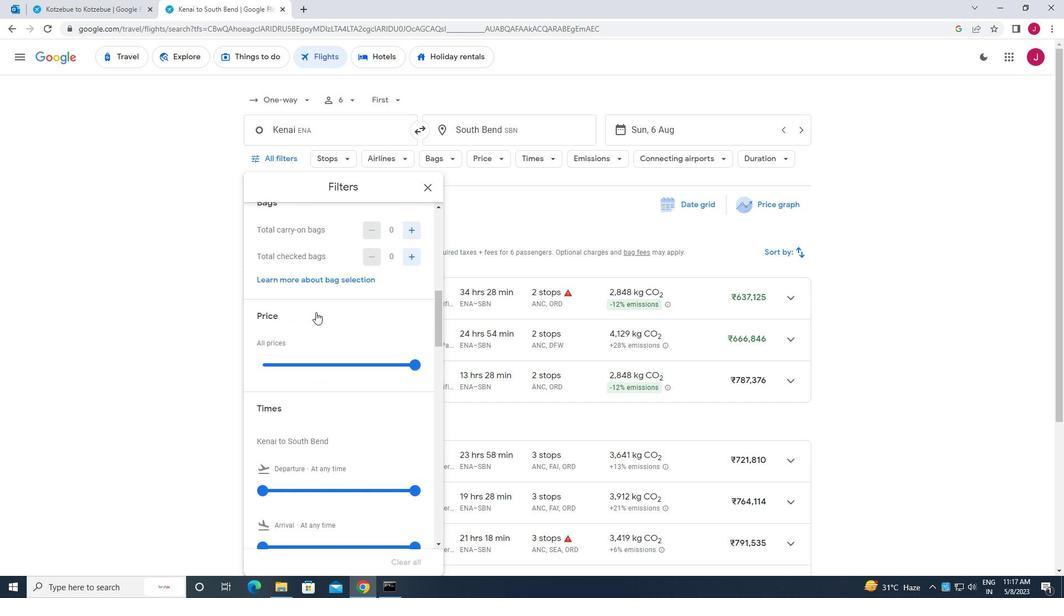 
Action: Mouse scrolled (317, 312) with delta (0, 0)
Screenshot: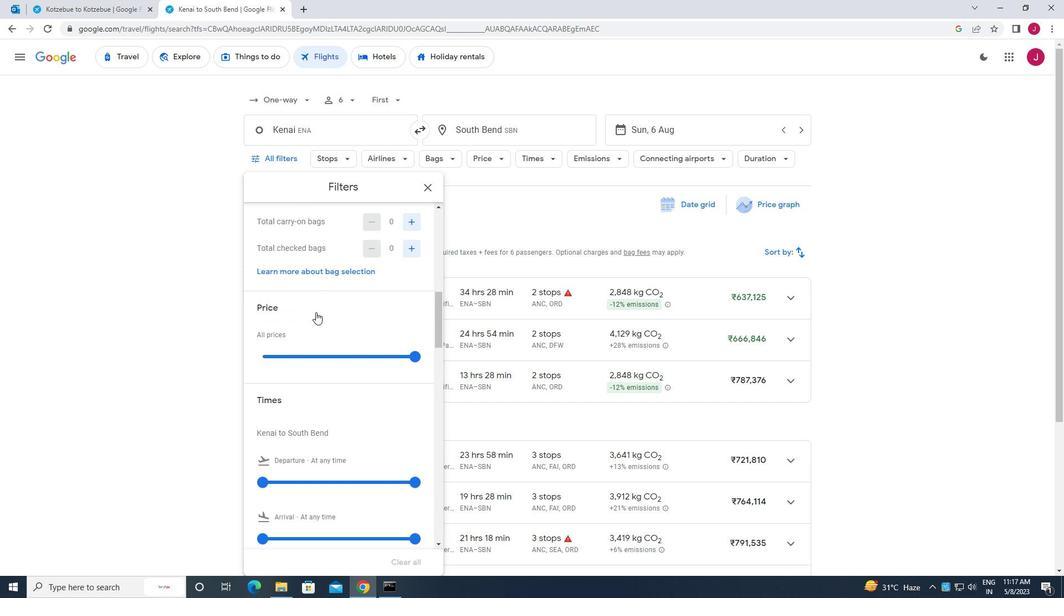 
Action: Mouse moved to (410, 300)
Screenshot: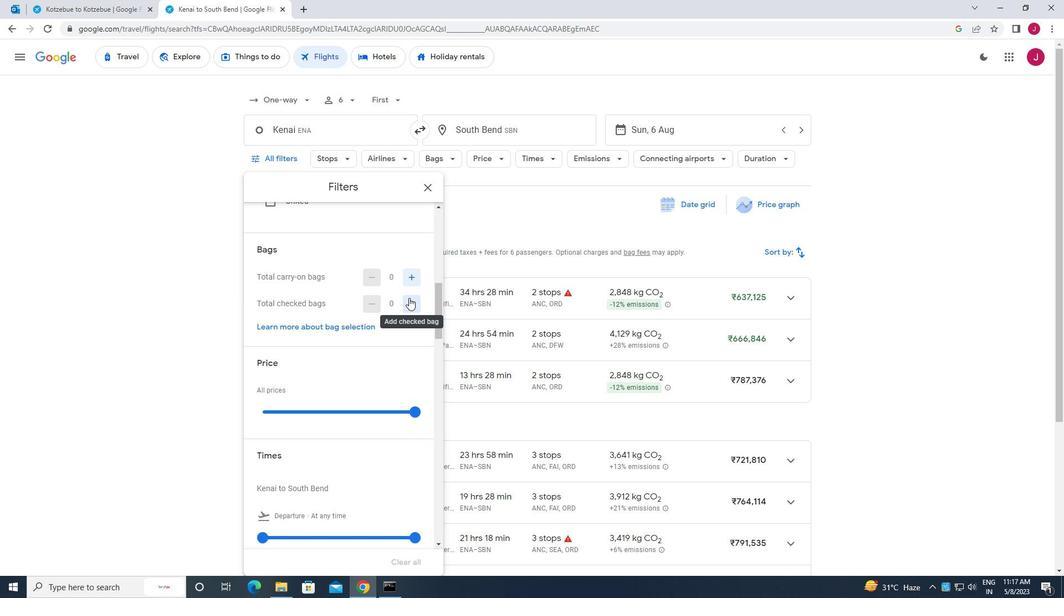 
Action: Mouse pressed left at (410, 300)
Screenshot: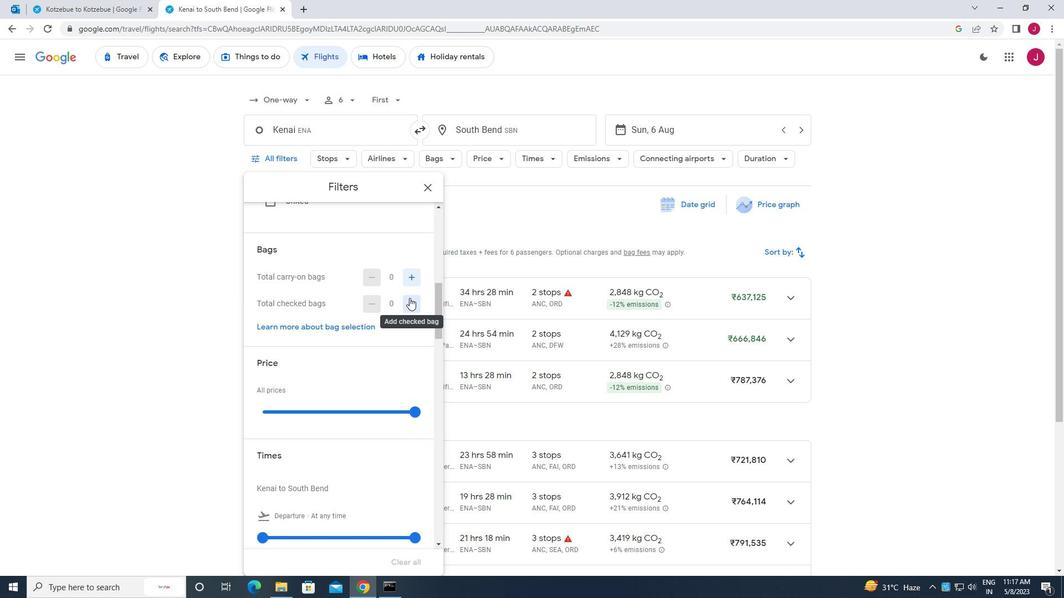 
Action: Mouse moved to (409, 300)
Screenshot: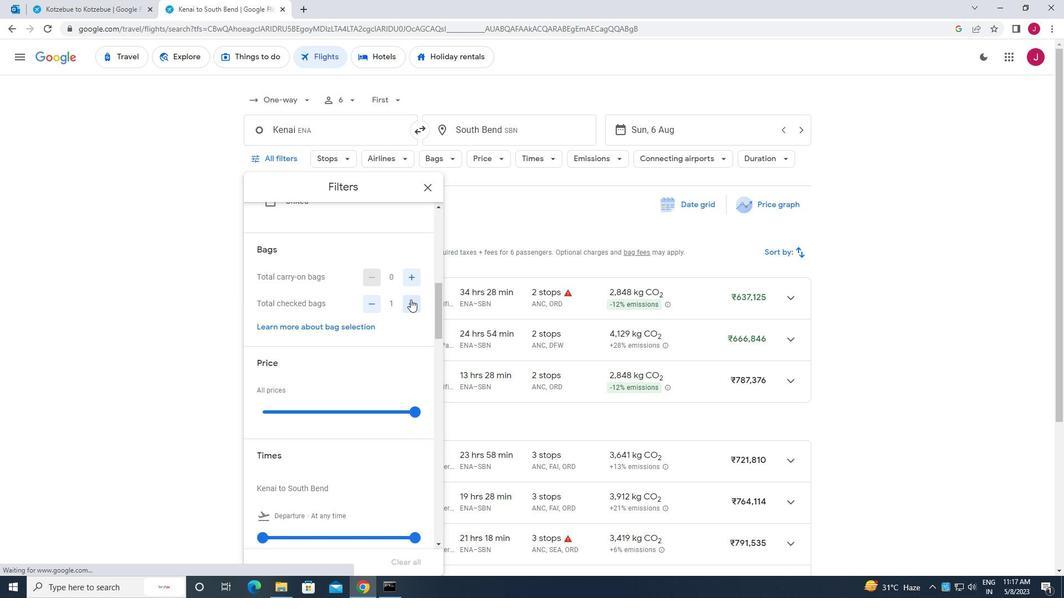 
Action: Mouse scrolled (409, 299) with delta (0, 0)
Screenshot: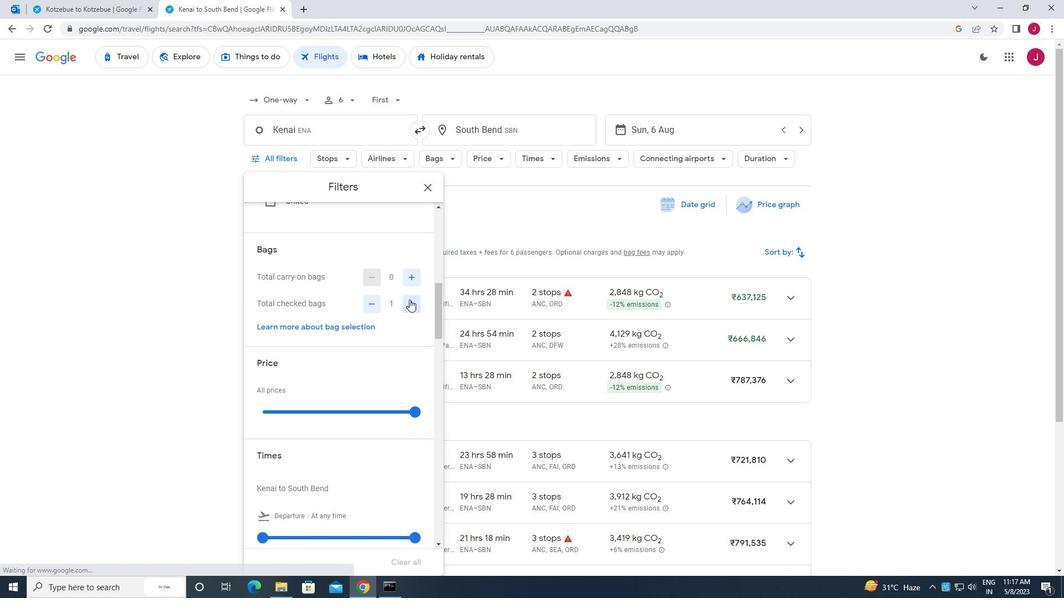 
Action: Mouse moved to (415, 359)
Screenshot: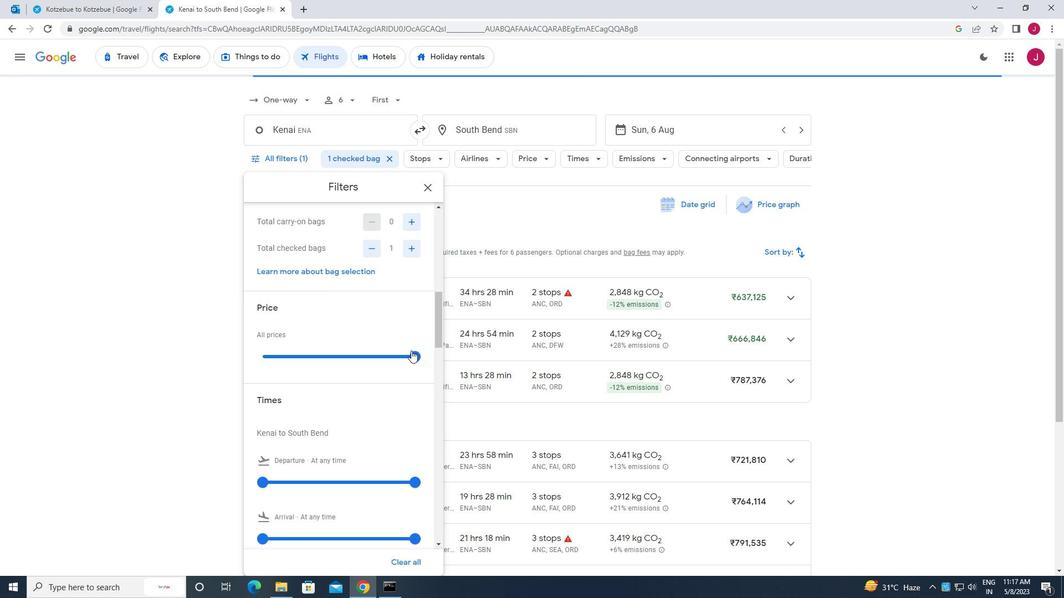 
Action: Mouse pressed left at (415, 359)
Screenshot: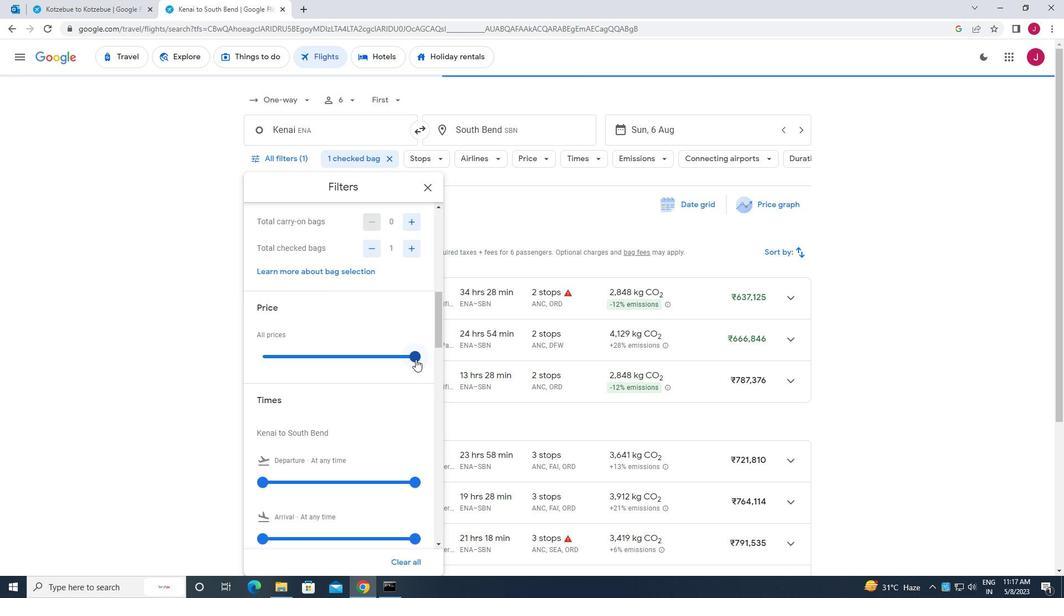 
Action: Mouse moved to (332, 338)
Screenshot: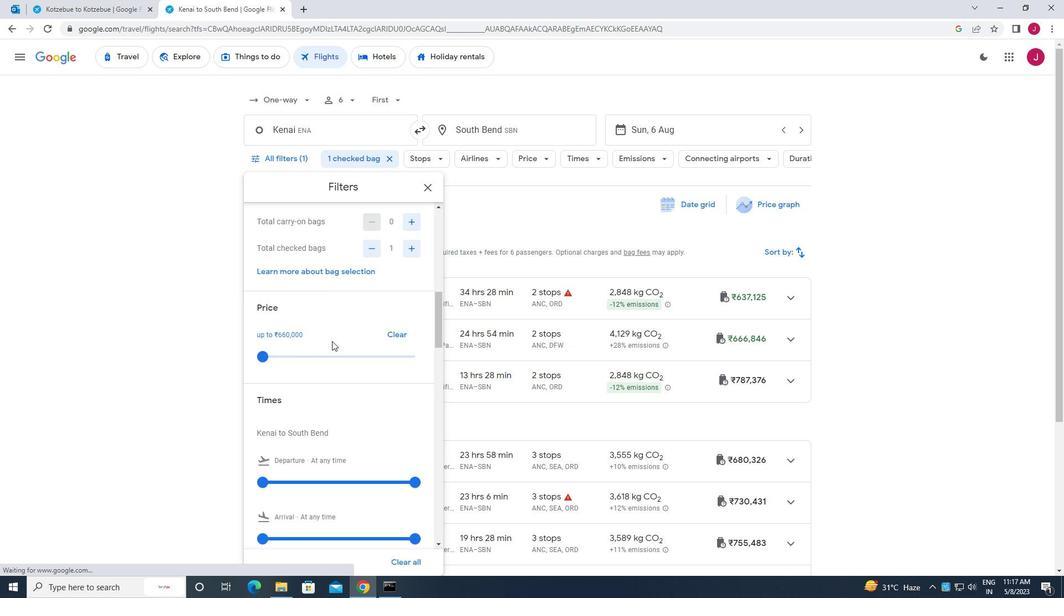 
Action: Mouse scrolled (332, 337) with delta (0, 0)
Screenshot: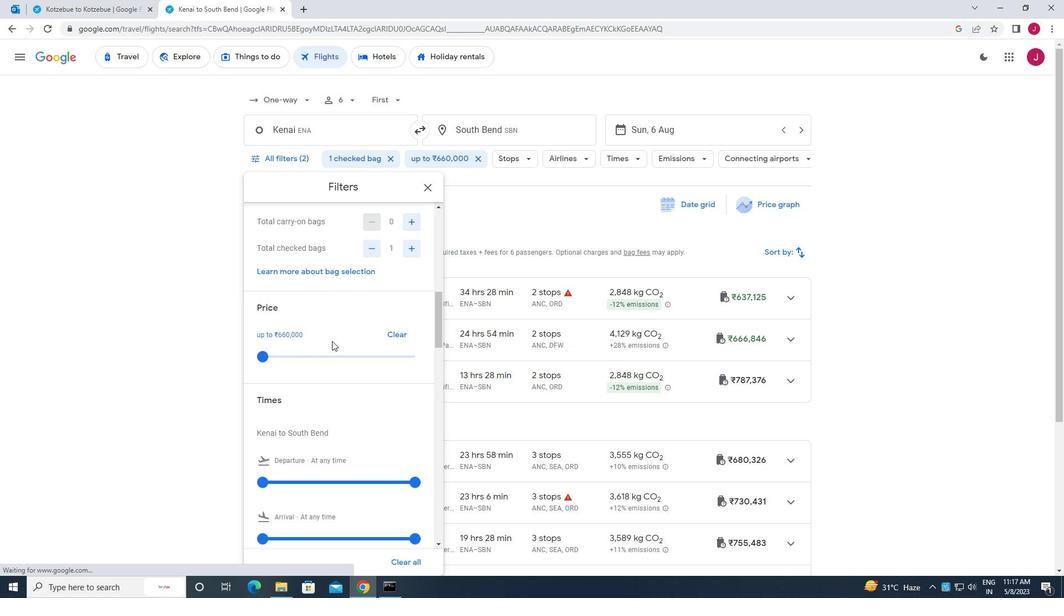 
Action: Mouse scrolled (332, 337) with delta (0, 0)
Screenshot: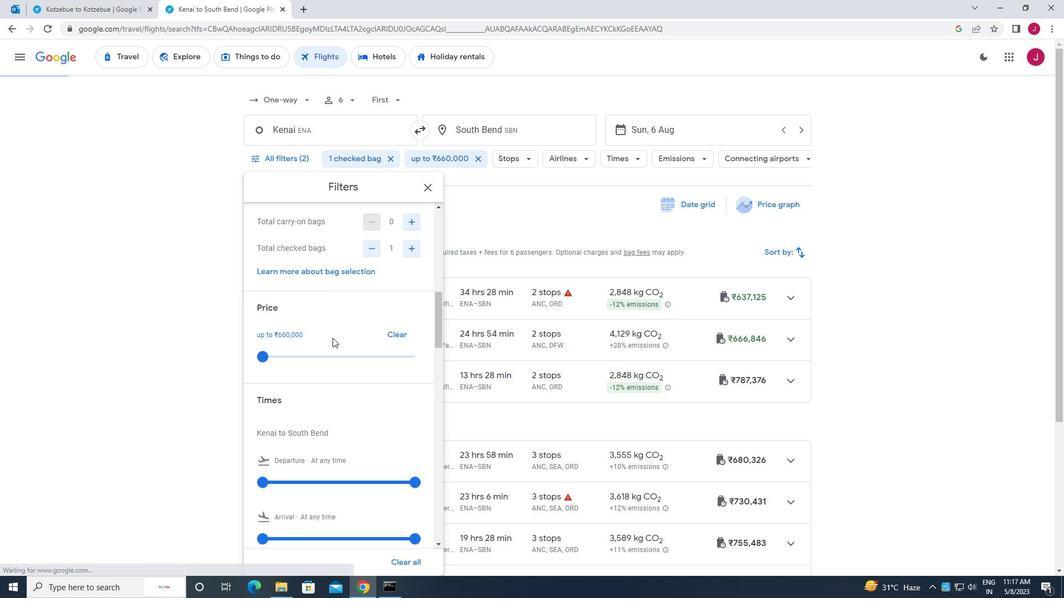 
Action: Mouse scrolled (332, 337) with delta (0, 0)
Screenshot: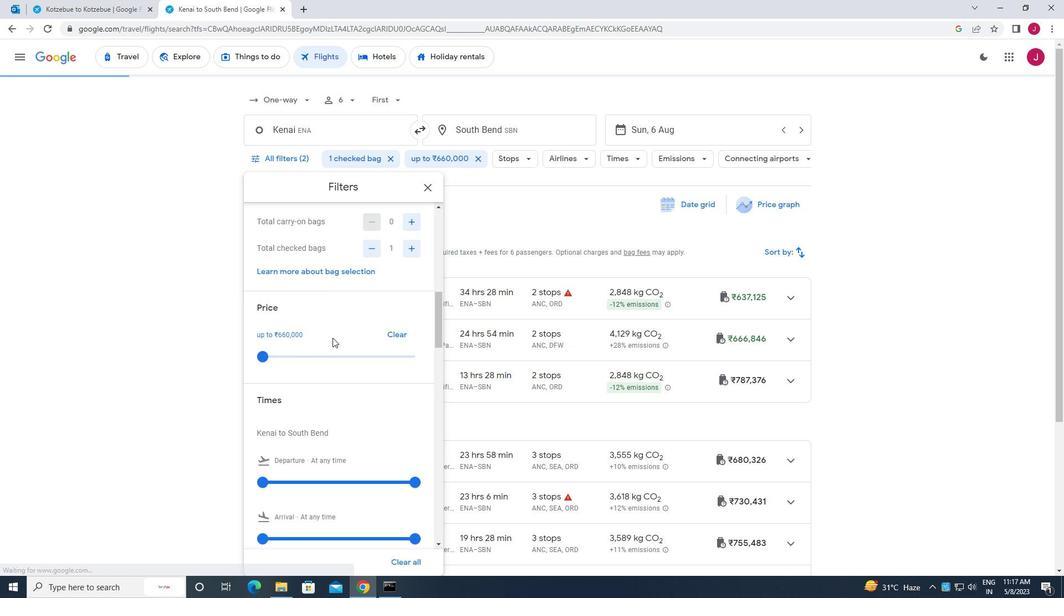 
Action: Mouse scrolled (332, 337) with delta (0, 0)
Screenshot: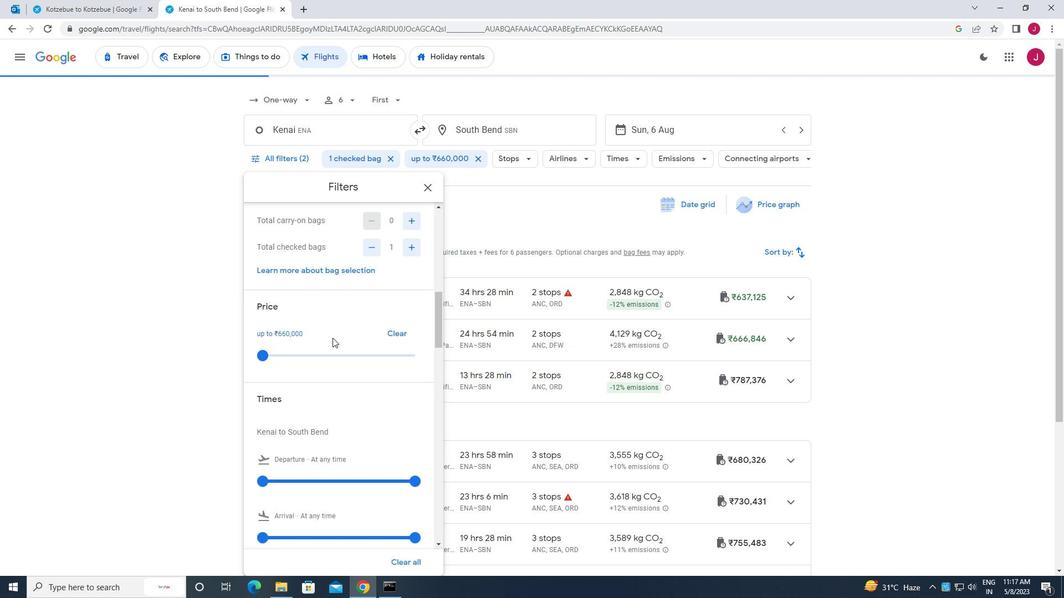 
Action: Mouse moved to (264, 260)
Screenshot: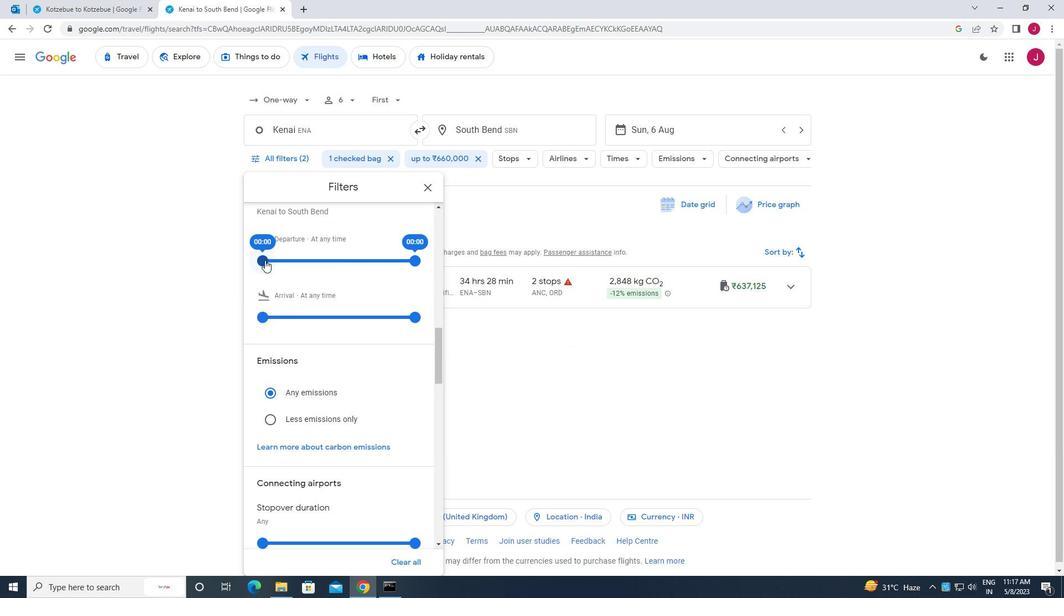 
Action: Mouse pressed left at (264, 260)
Screenshot: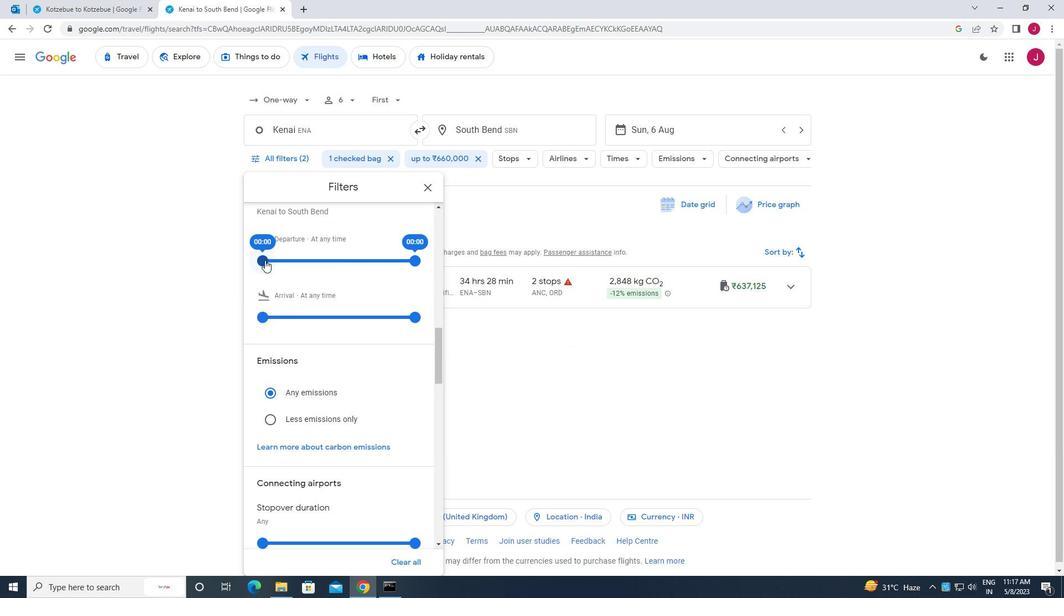 
Action: Mouse moved to (410, 262)
Screenshot: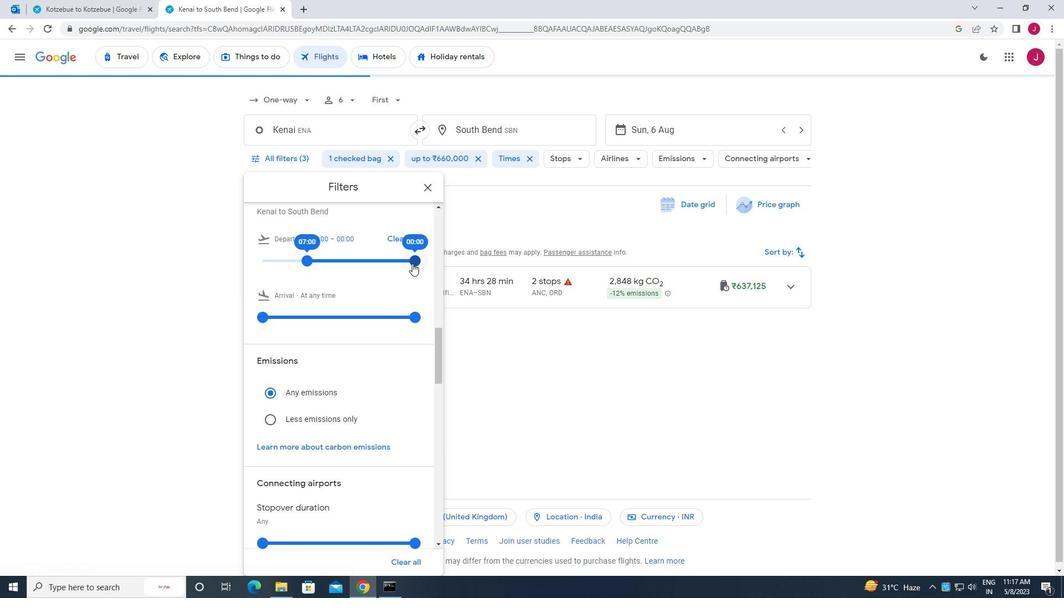 
Action: Mouse pressed left at (410, 262)
Screenshot: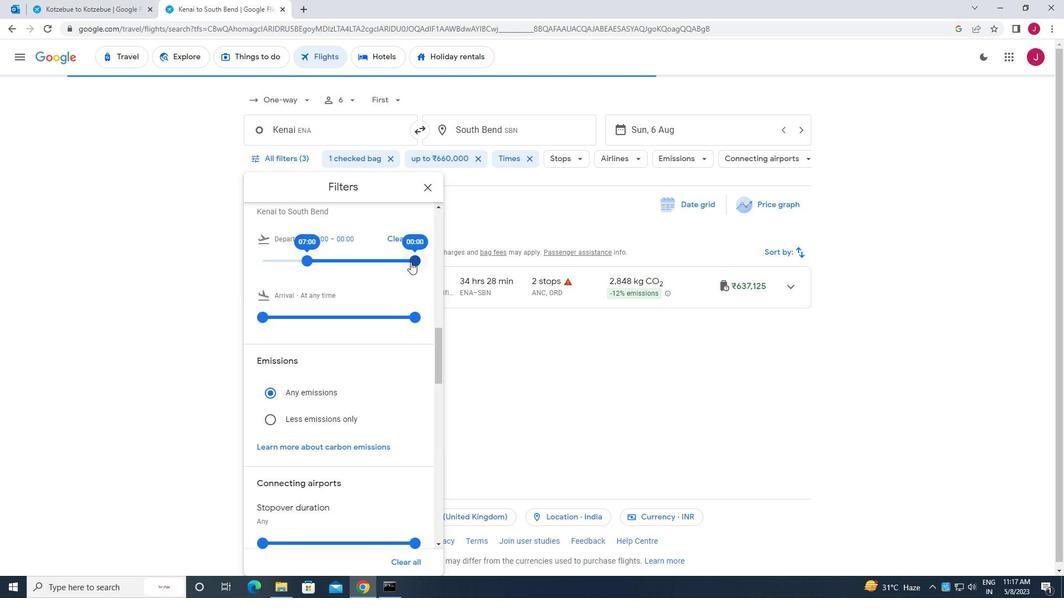 
Action: Mouse moved to (424, 188)
Screenshot: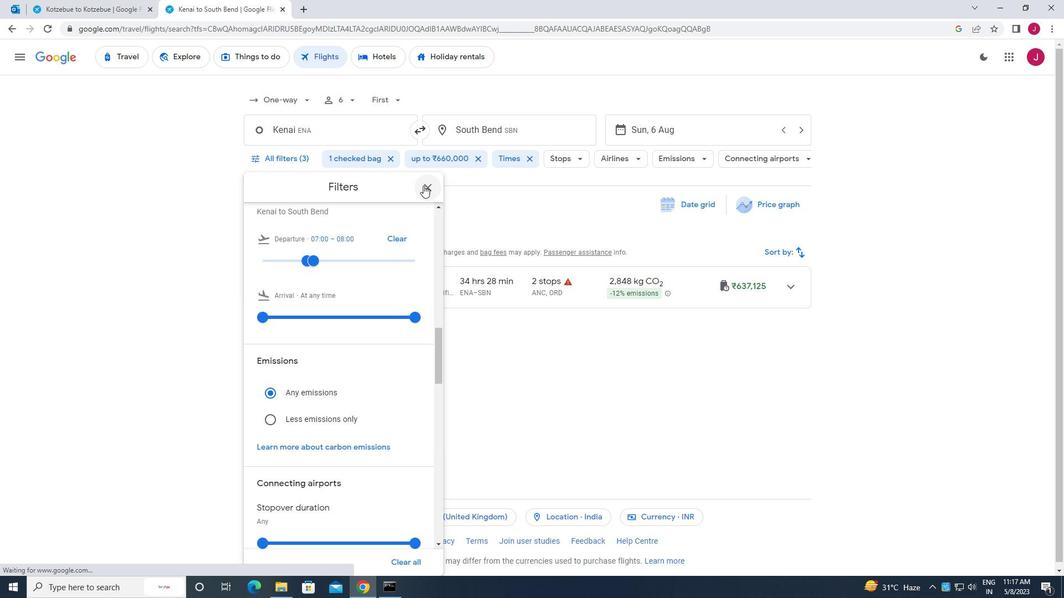 
Action: Mouse pressed left at (424, 188)
Screenshot: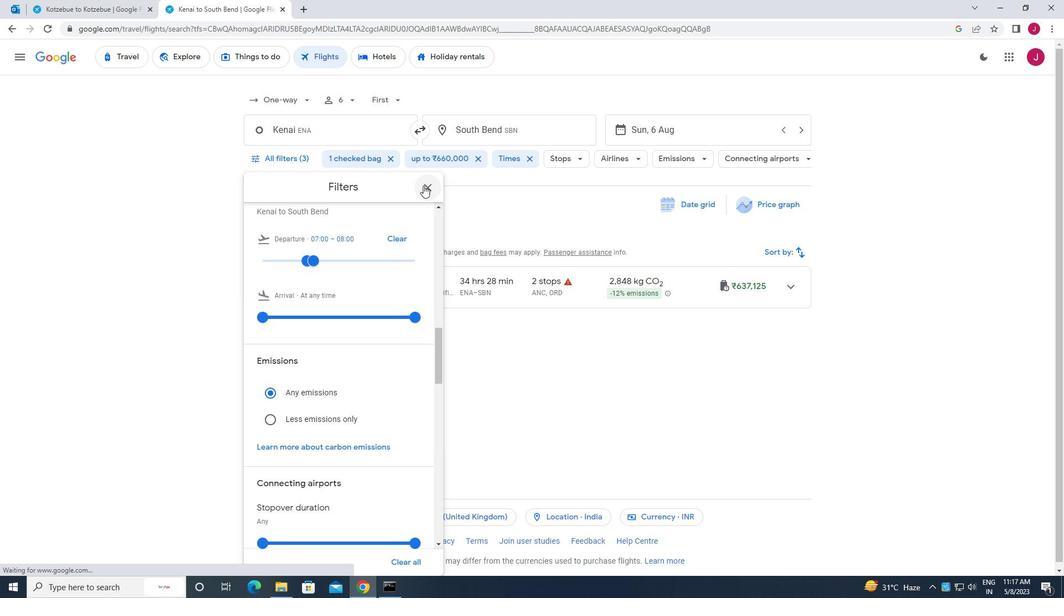 
Action: Mouse moved to (415, 191)
Screenshot: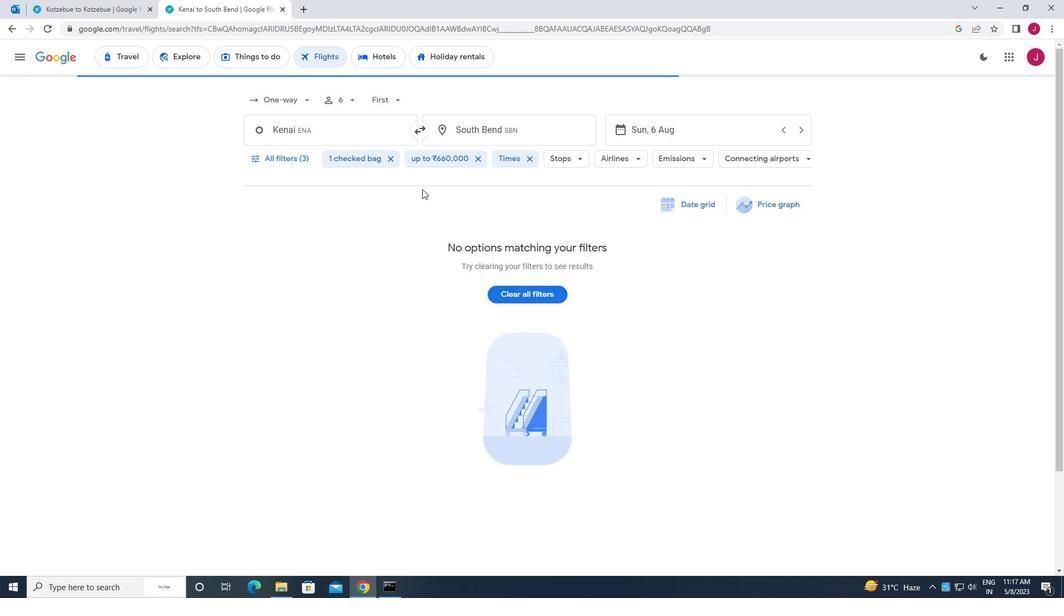 
Action: Key pressed <Key.f7>
Screenshot: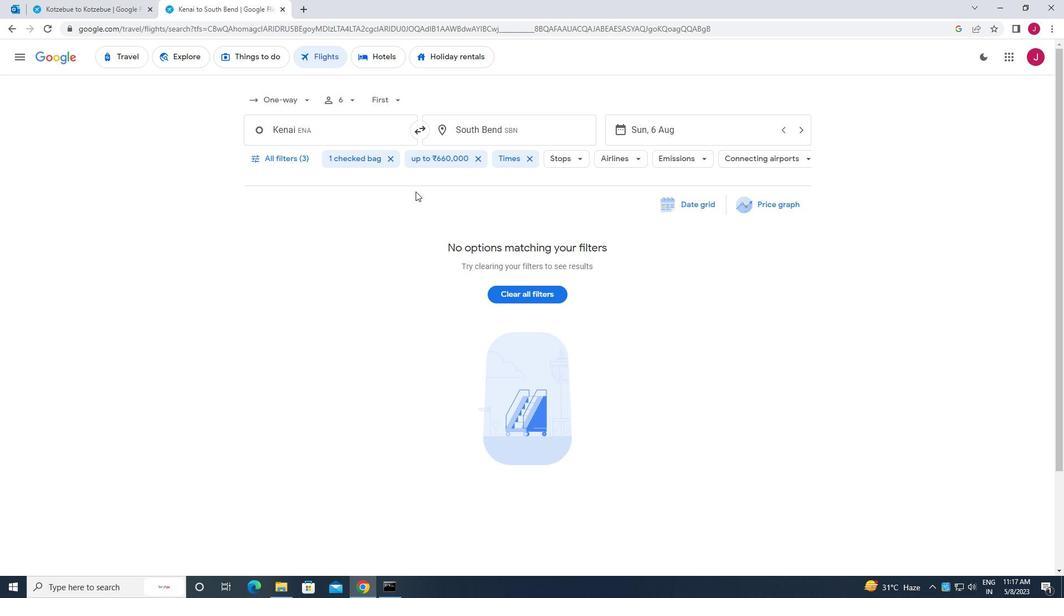 
